 Task: Look for space in Miyazu, Japan from 7th July, 2023 to 15th July, 2023 for 6 adults in price range Rs.15000 to Rs.20000. Place can be entire place with 3 bedrooms having 3 beds and 3 bathrooms. Property type can be house, flat, guest house. Booking option can be shelf check-in. Required host language is English.
Action: Mouse moved to (485, 136)
Screenshot: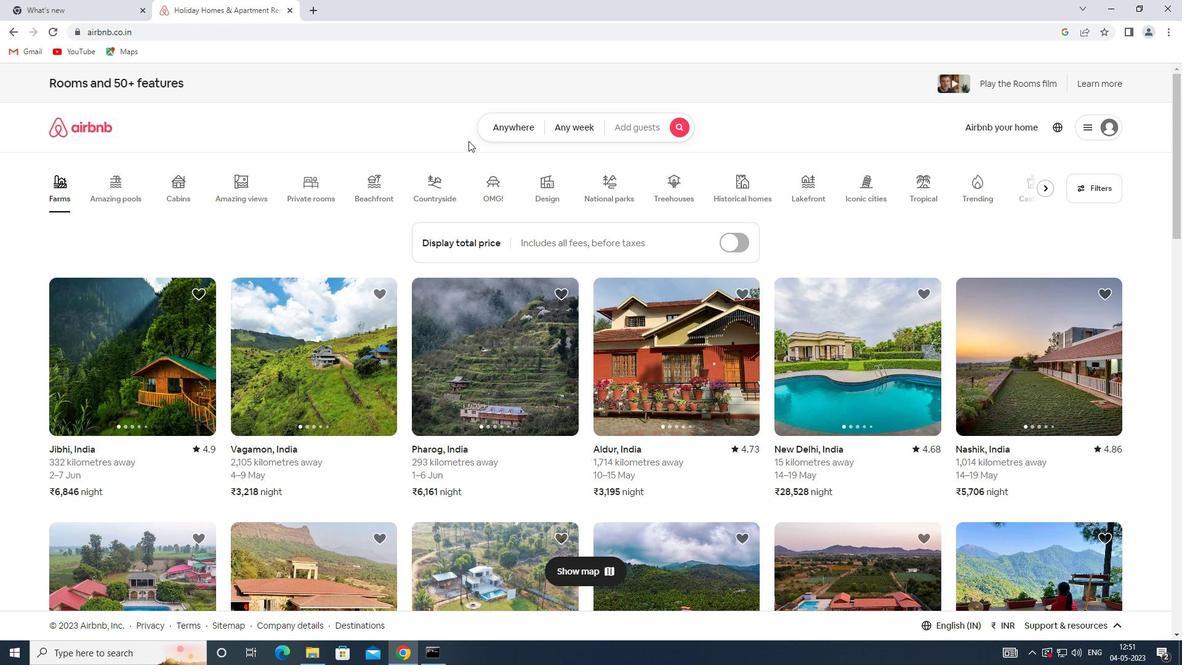 
Action: Mouse pressed left at (485, 136)
Screenshot: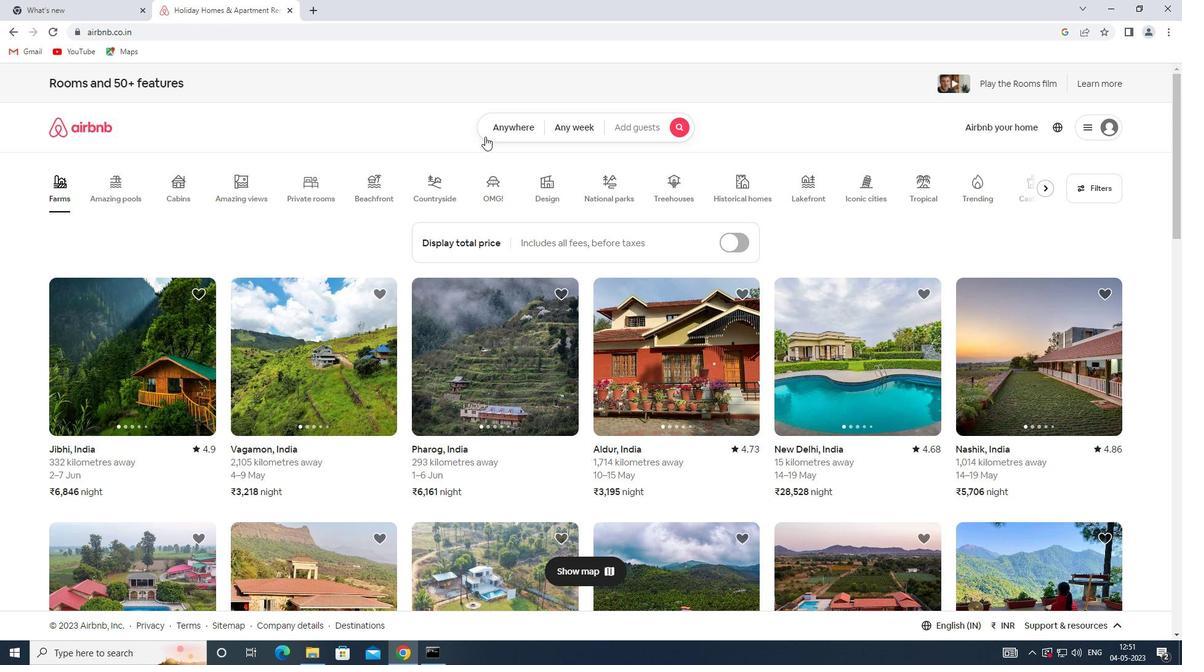 
Action: Mouse moved to (373, 175)
Screenshot: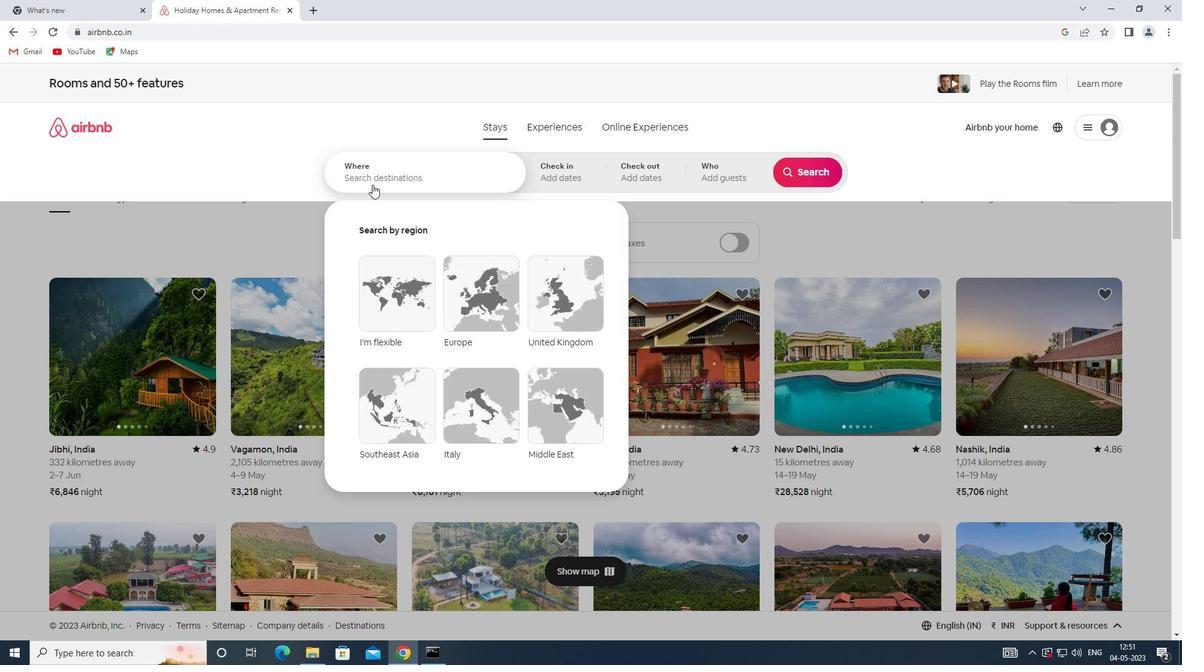 
Action: Mouse pressed left at (373, 175)
Screenshot: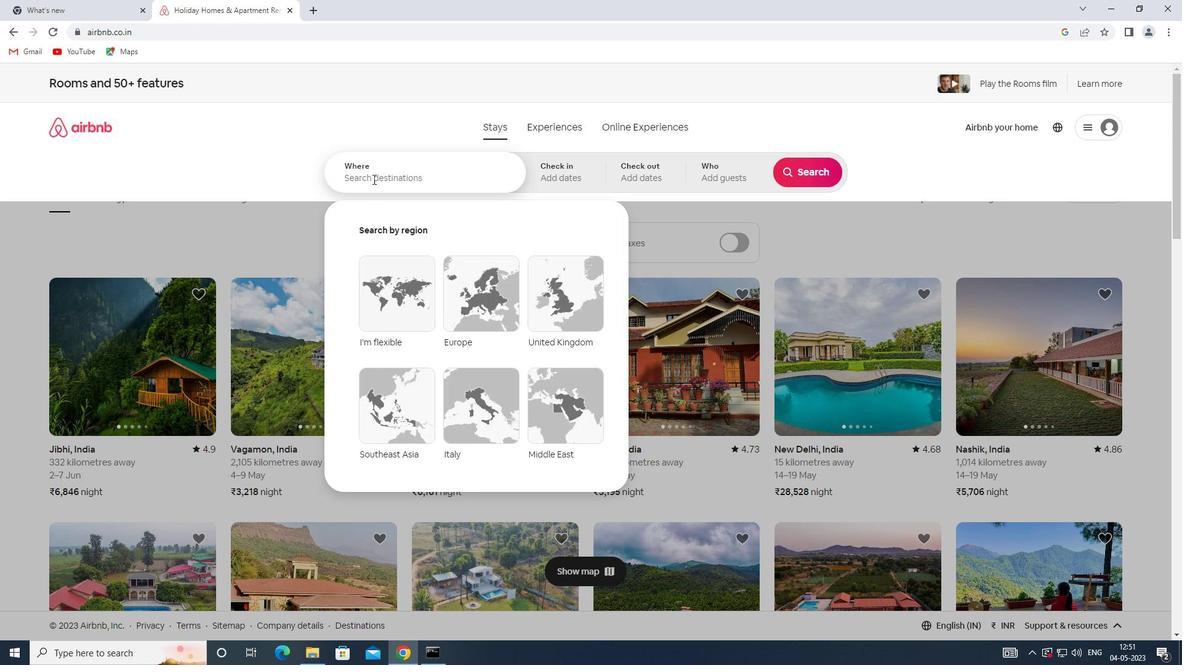 
Action: Key pressed <Key.shift>MIYAZU,<Key.shift>JAPAN
Screenshot: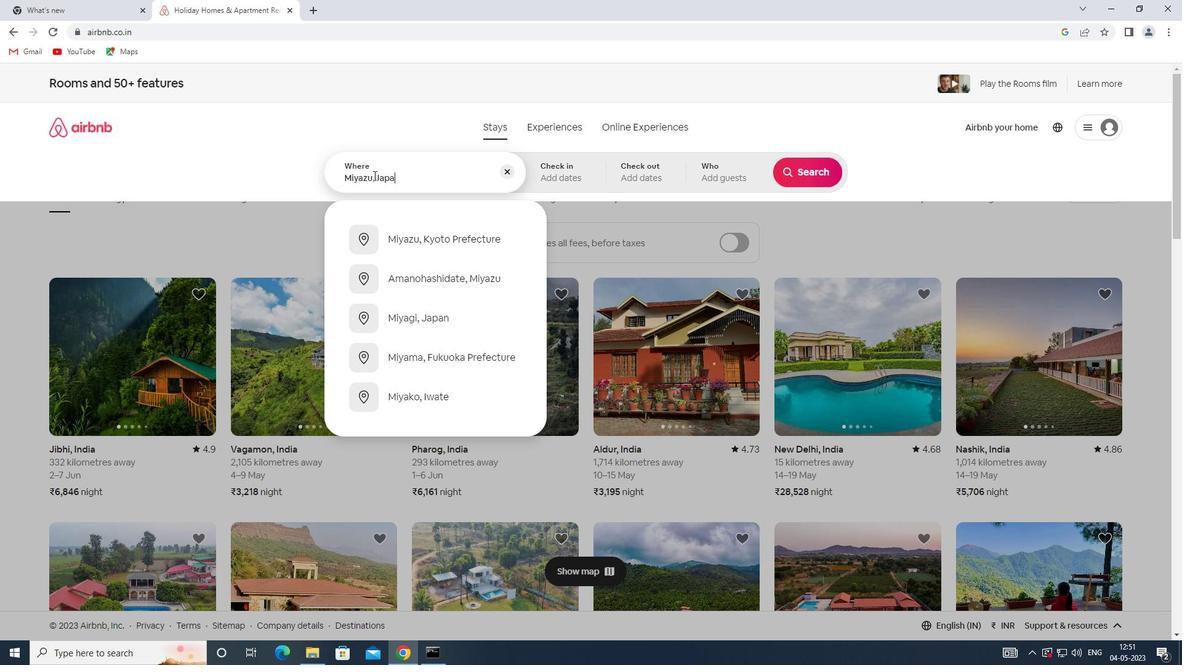
Action: Mouse moved to (566, 181)
Screenshot: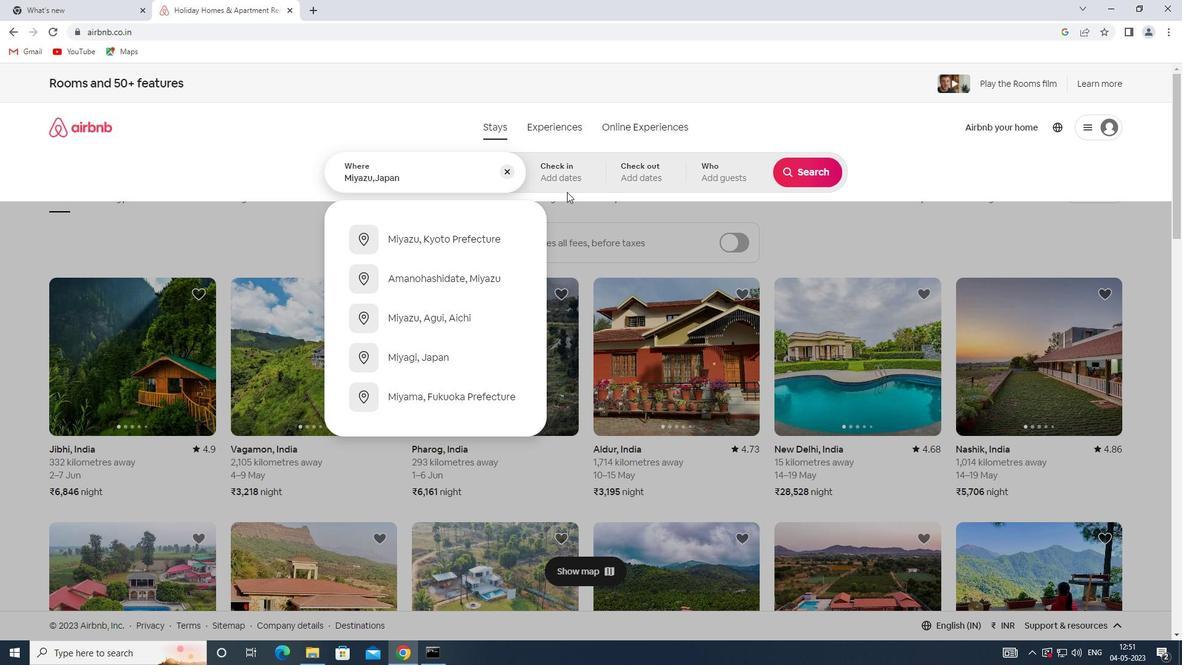 
Action: Mouse pressed left at (566, 181)
Screenshot: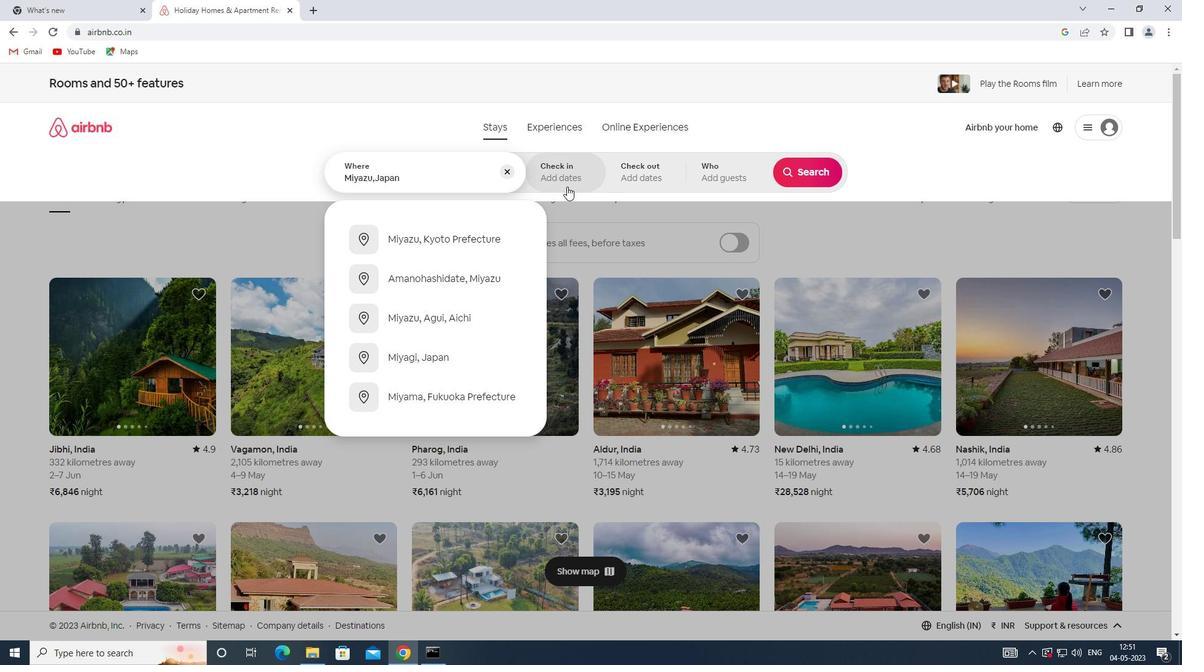 
Action: Mouse moved to (810, 275)
Screenshot: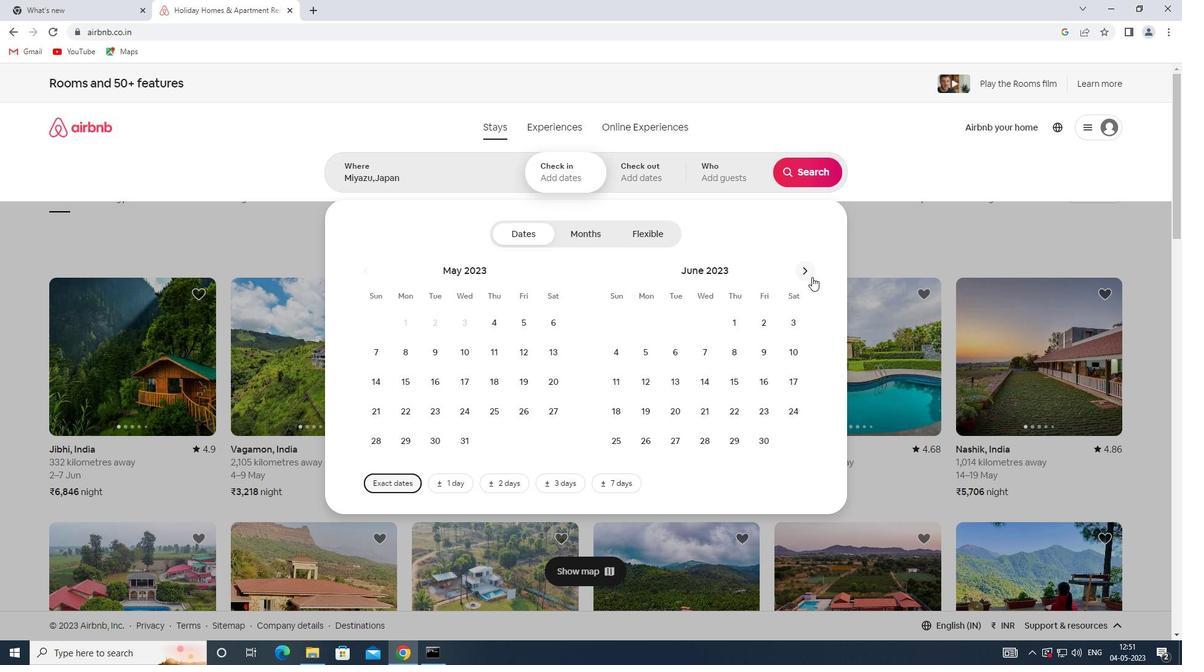 
Action: Mouse pressed left at (810, 275)
Screenshot: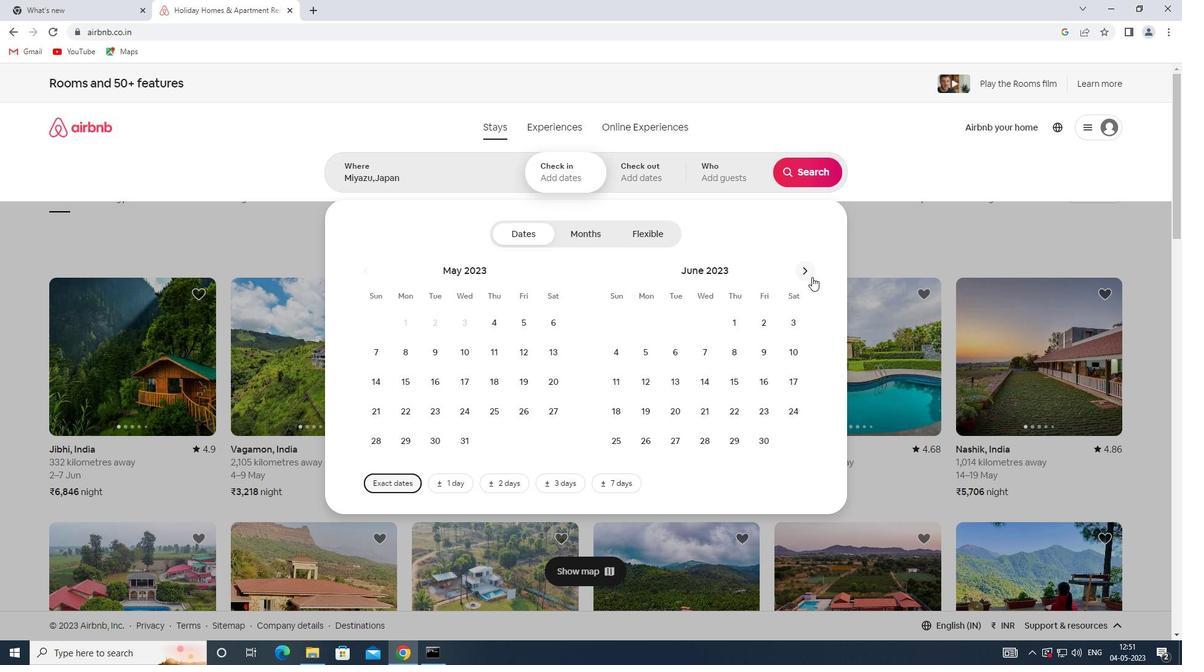 
Action: Mouse moved to (767, 350)
Screenshot: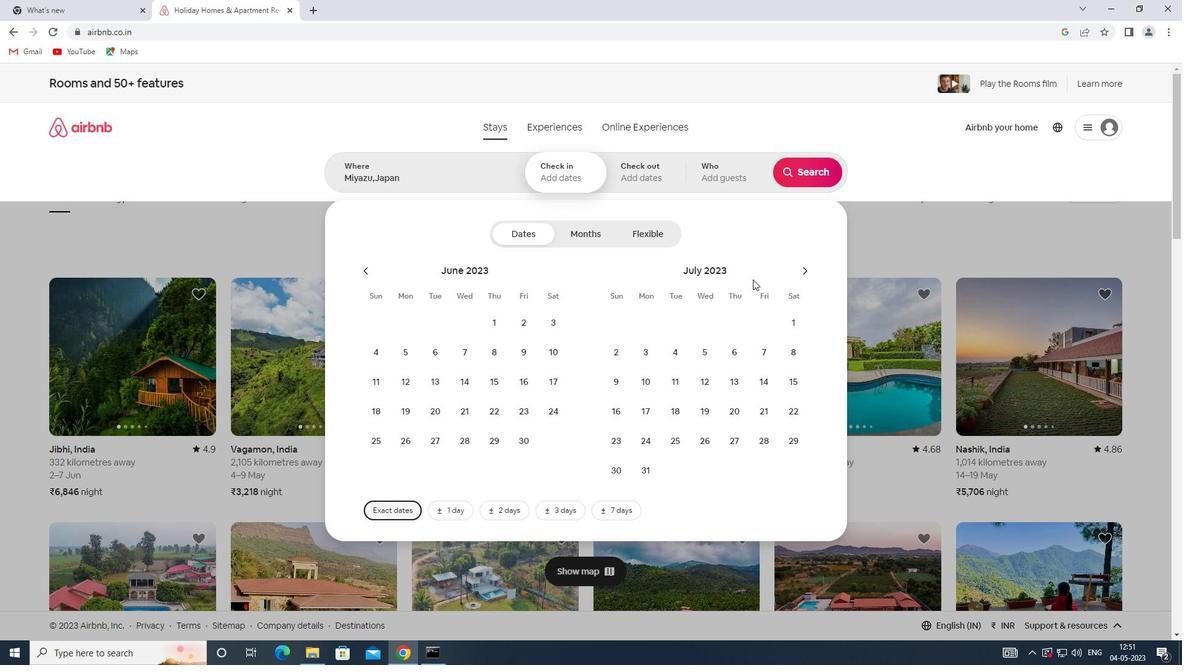 
Action: Mouse pressed left at (767, 350)
Screenshot: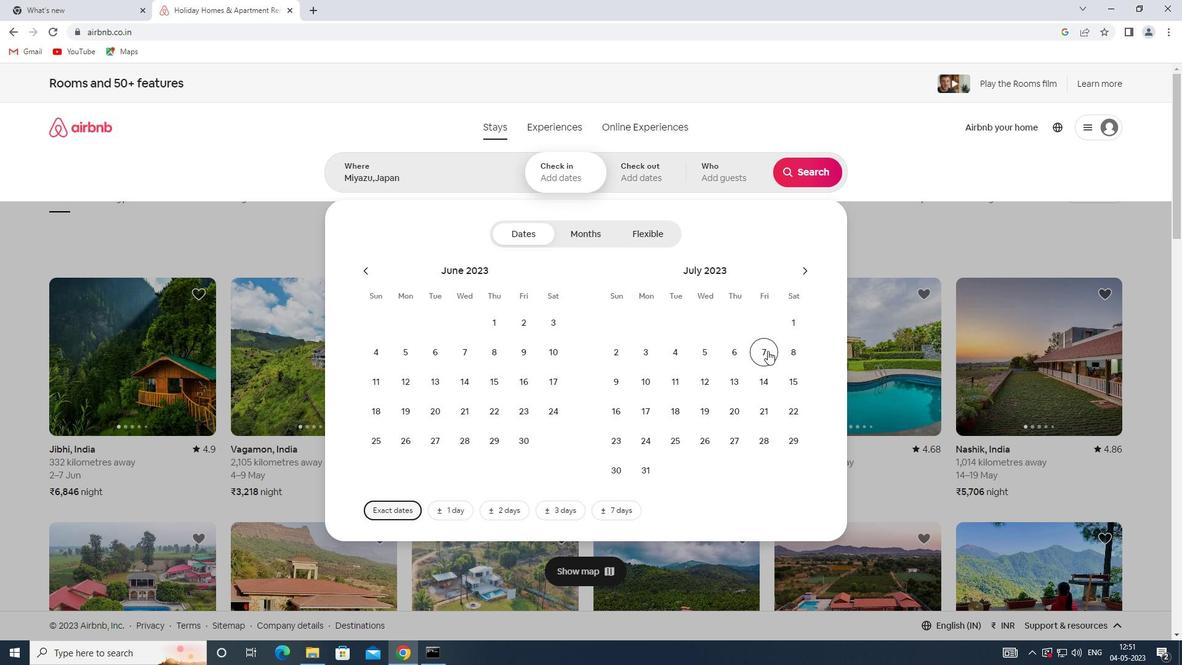 
Action: Mouse moved to (798, 378)
Screenshot: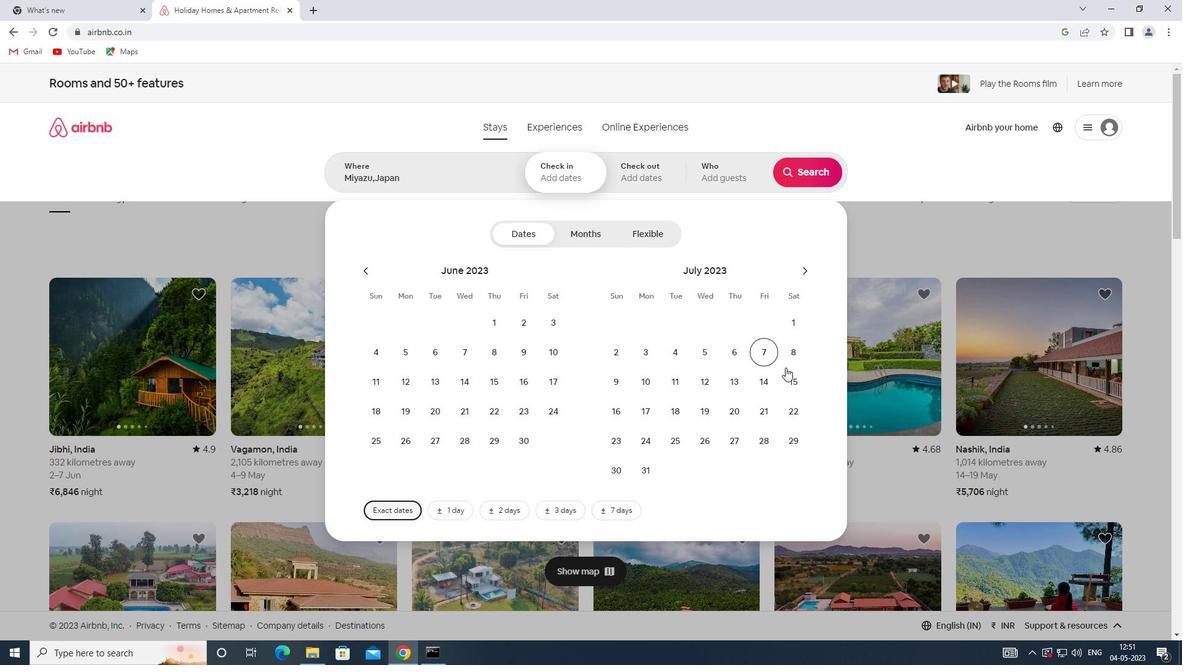
Action: Mouse pressed left at (798, 378)
Screenshot: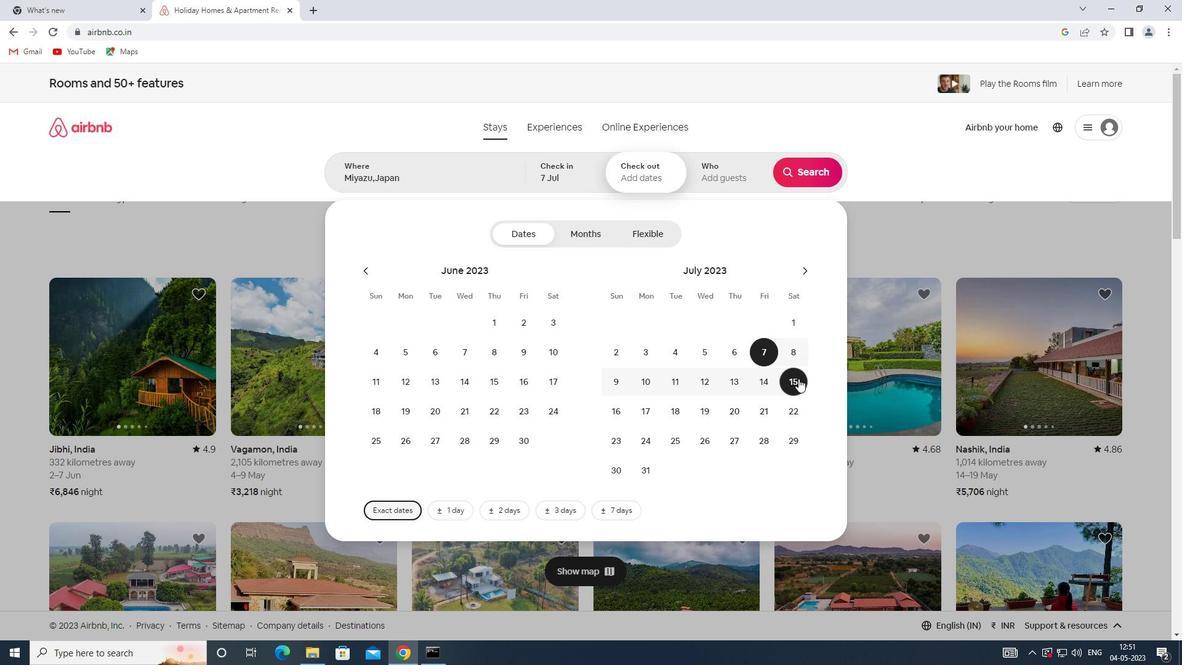 
Action: Mouse moved to (724, 163)
Screenshot: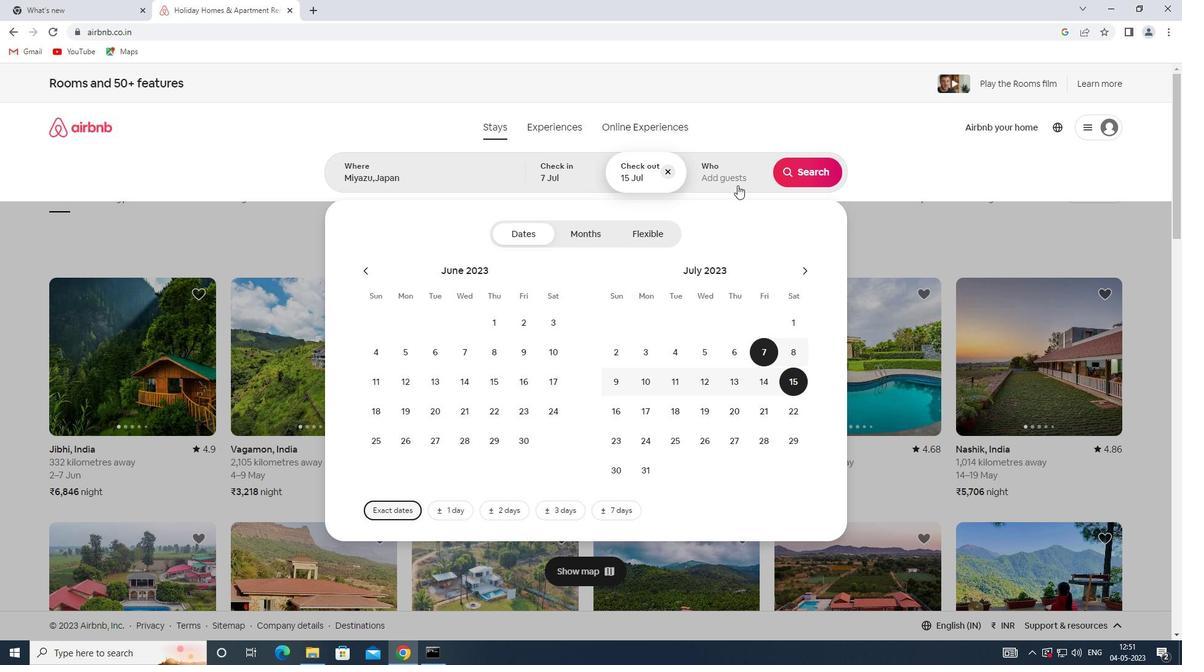
Action: Mouse pressed left at (724, 163)
Screenshot: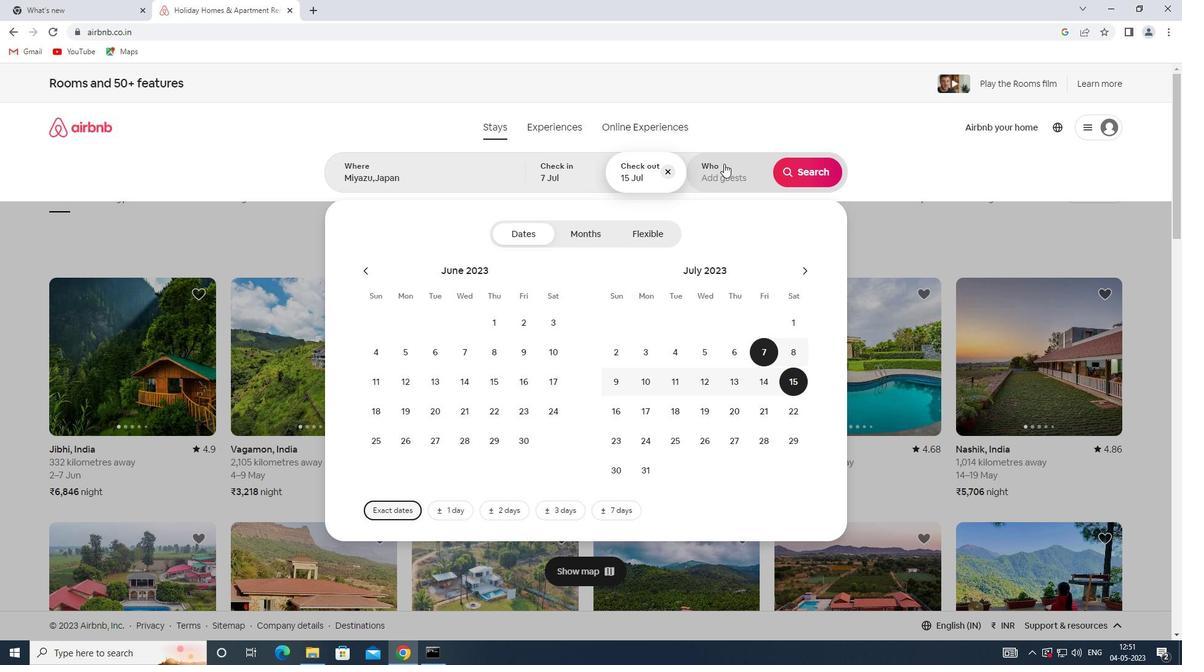 
Action: Mouse moved to (816, 245)
Screenshot: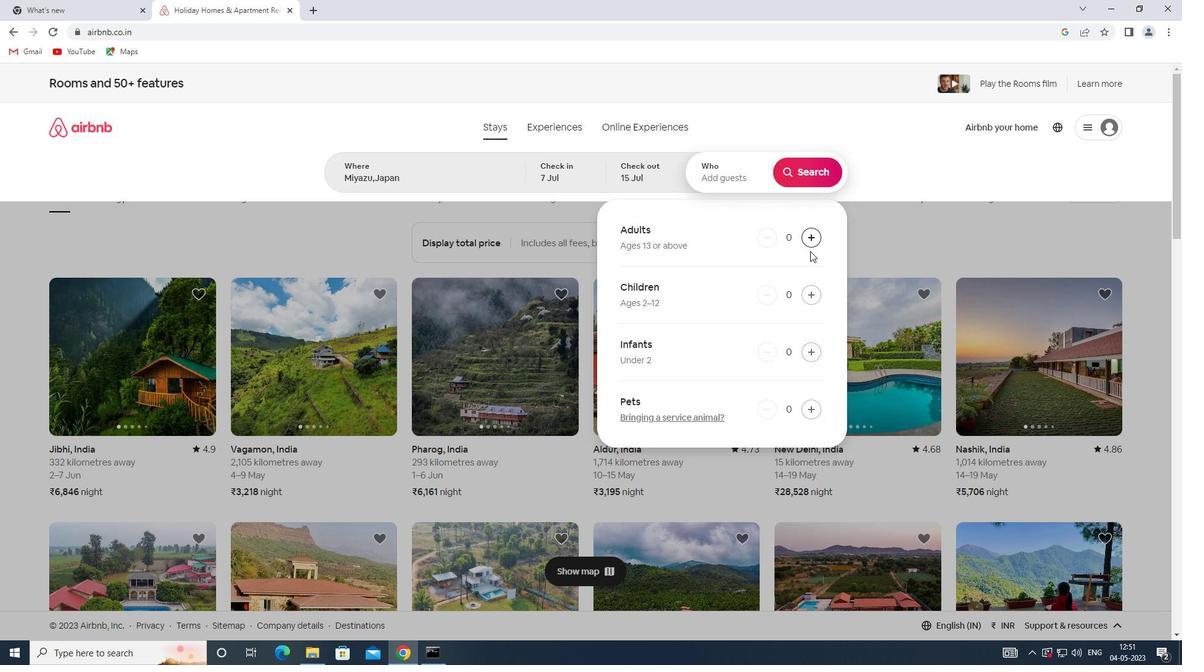 
Action: Mouse pressed left at (816, 245)
Screenshot: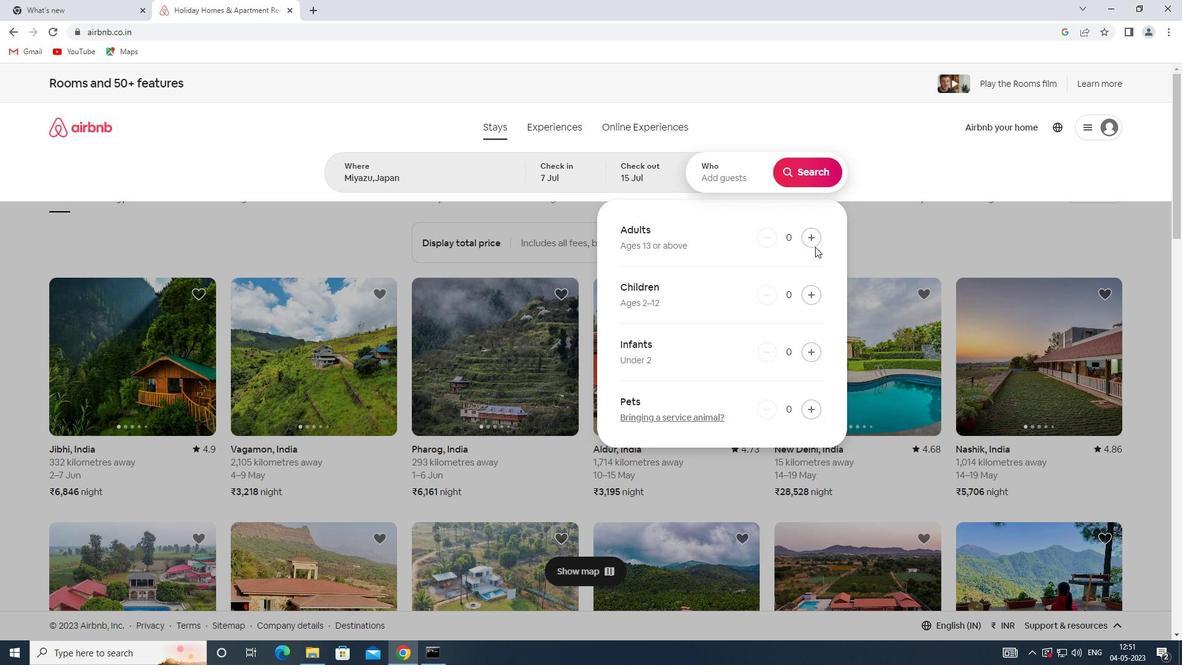 
Action: Mouse pressed left at (816, 245)
Screenshot: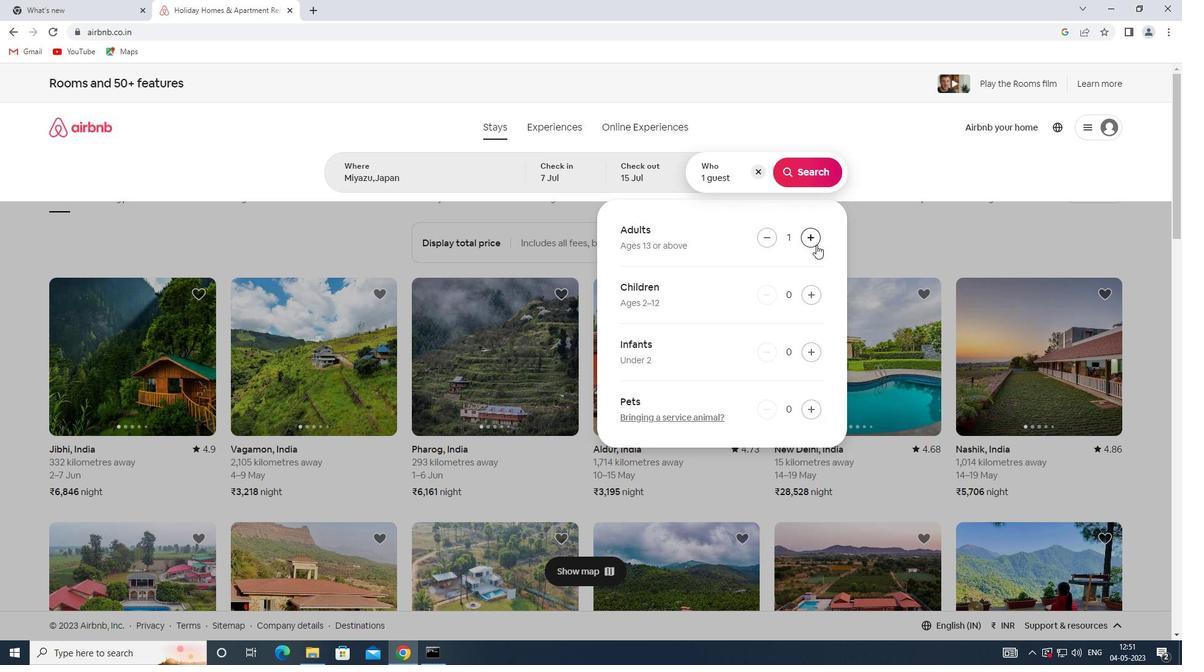 
Action: Mouse pressed left at (816, 245)
Screenshot: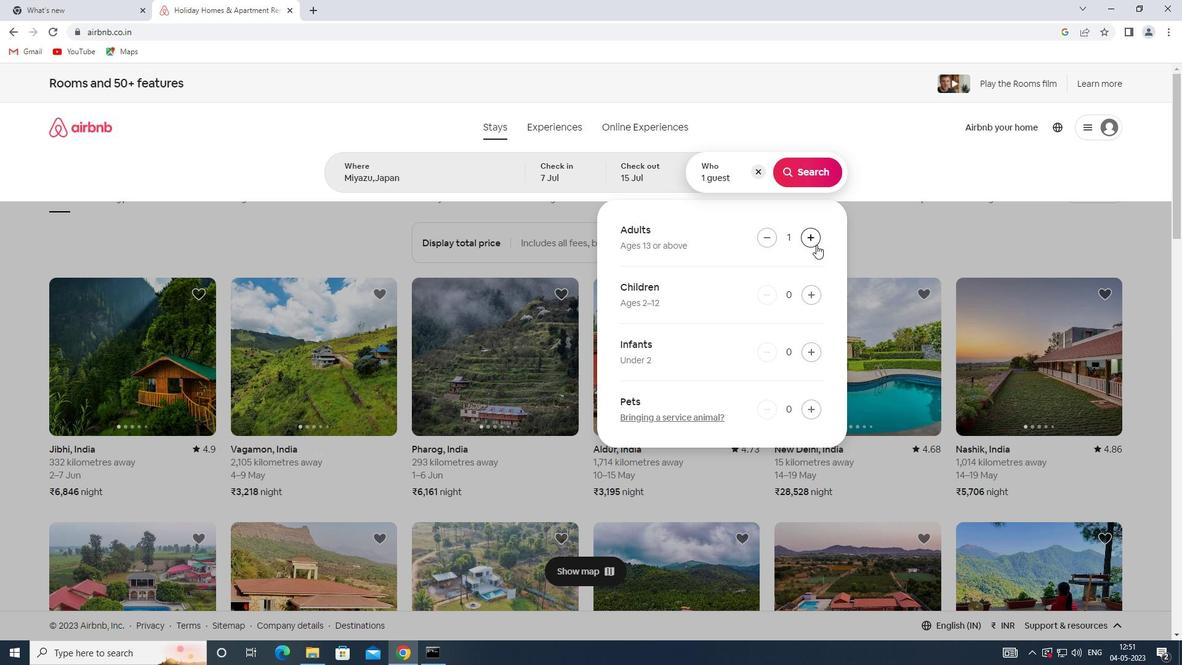
Action: Mouse pressed left at (816, 245)
Screenshot: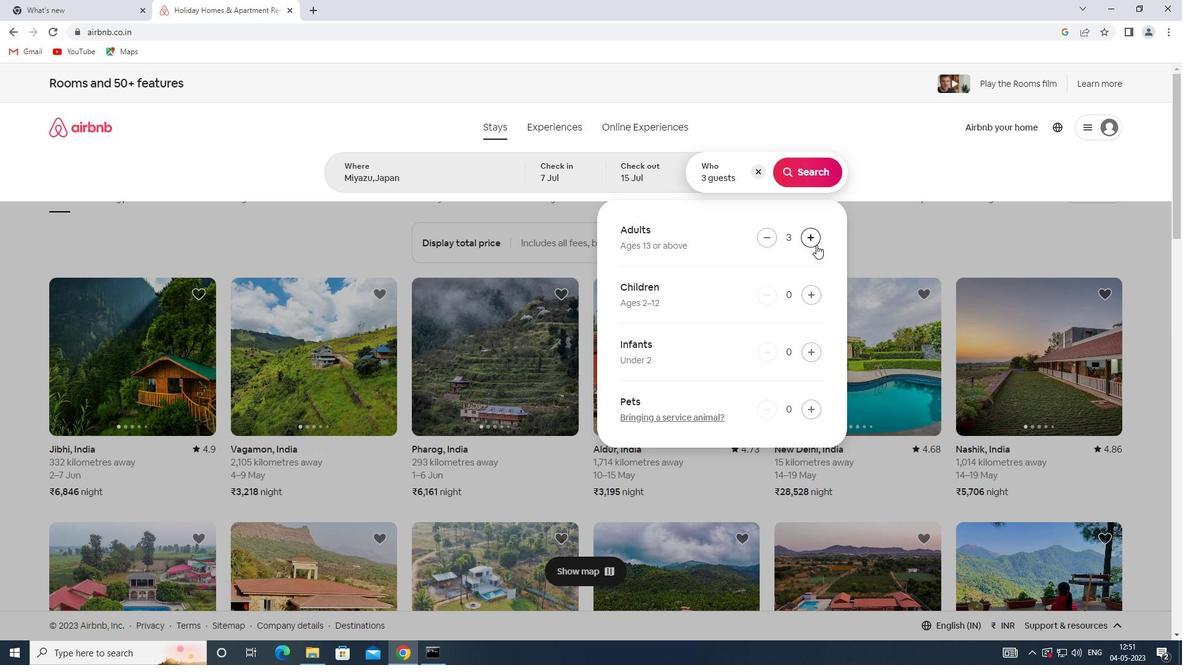 
Action: Mouse pressed left at (816, 245)
Screenshot: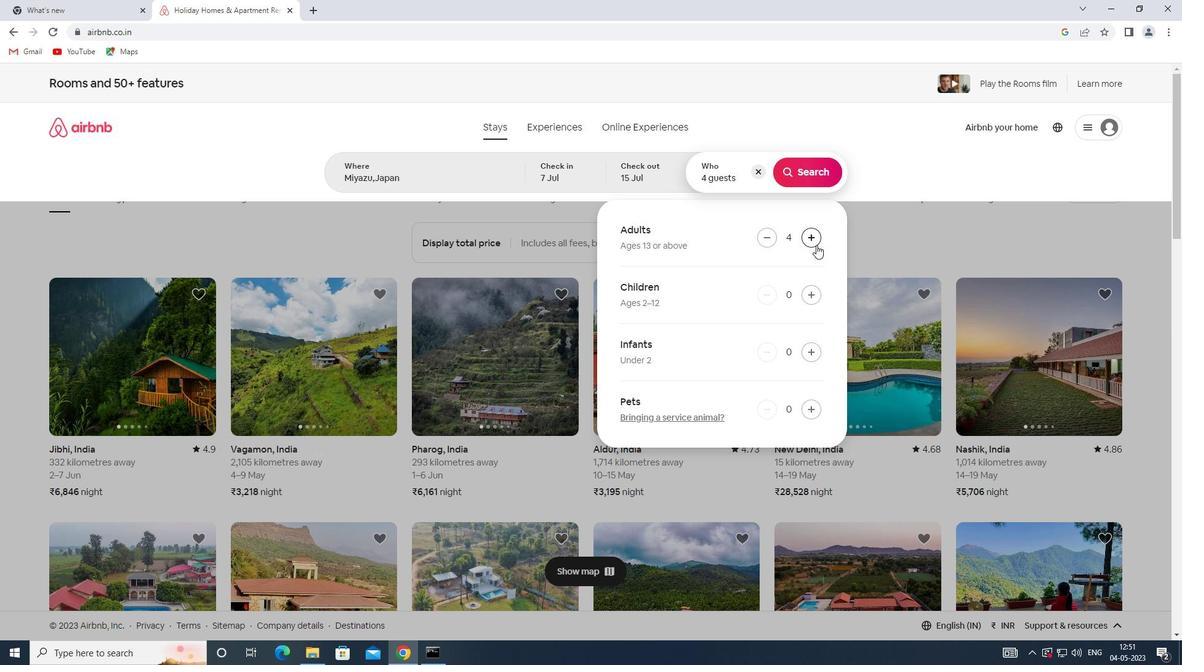 
Action: Mouse pressed left at (816, 245)
Screenshot: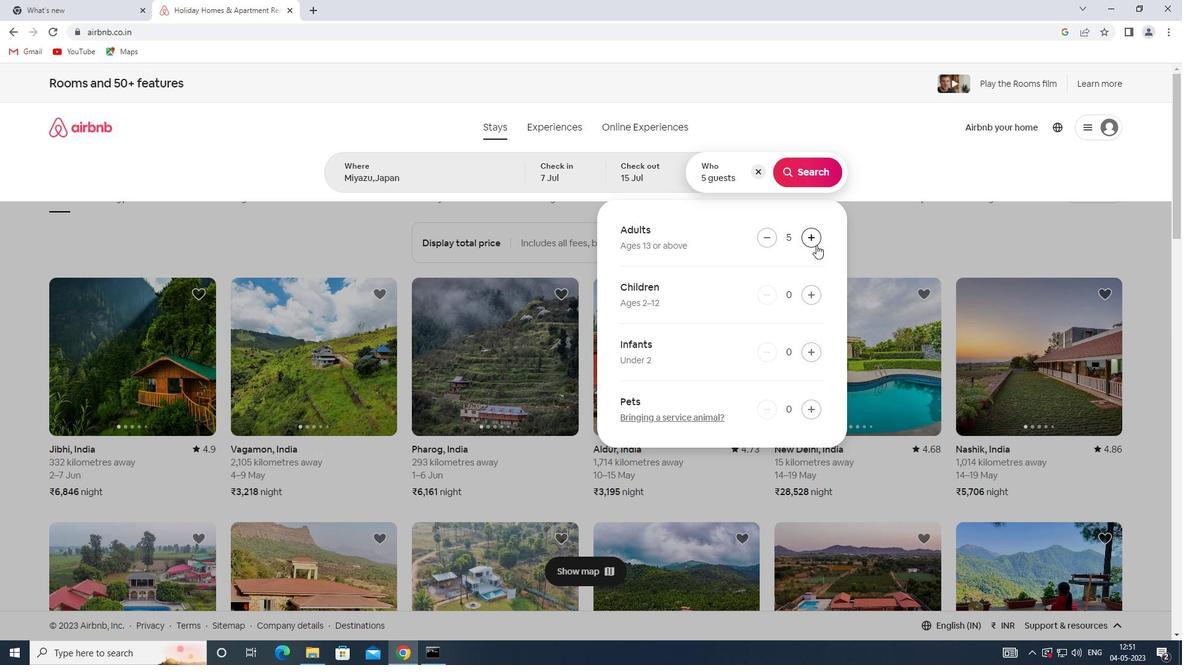 
Action: Mouse moved to (816, 172)
Screenshot: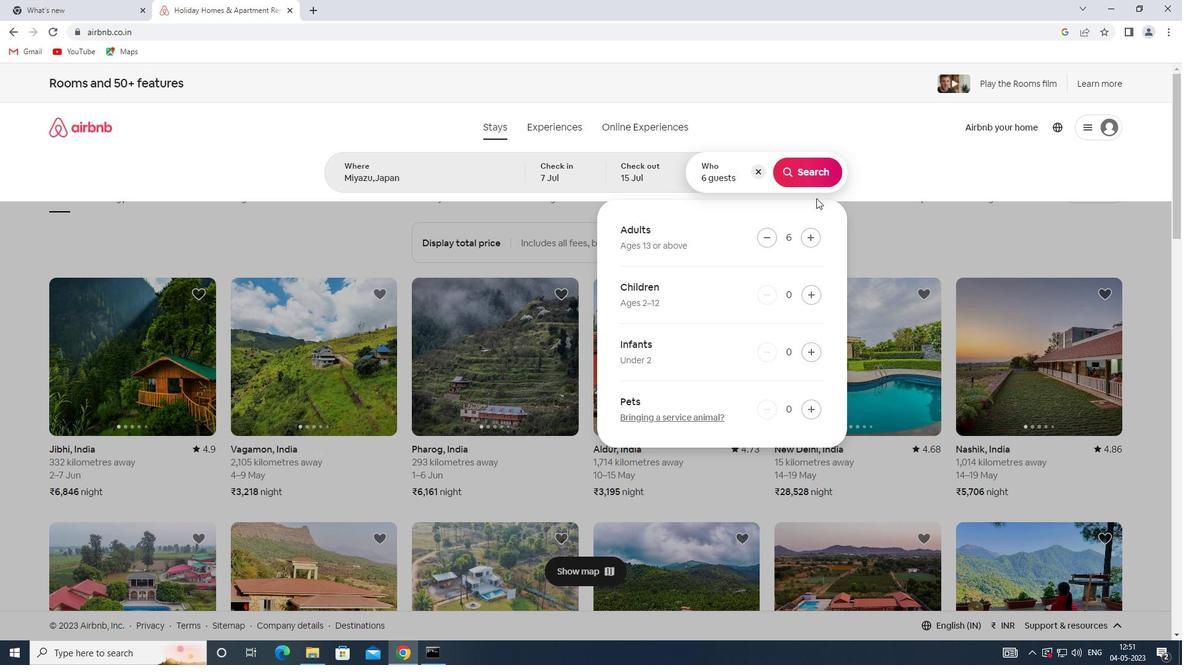 
Action: Mouse pressed left at (816, 172)
Screenshot: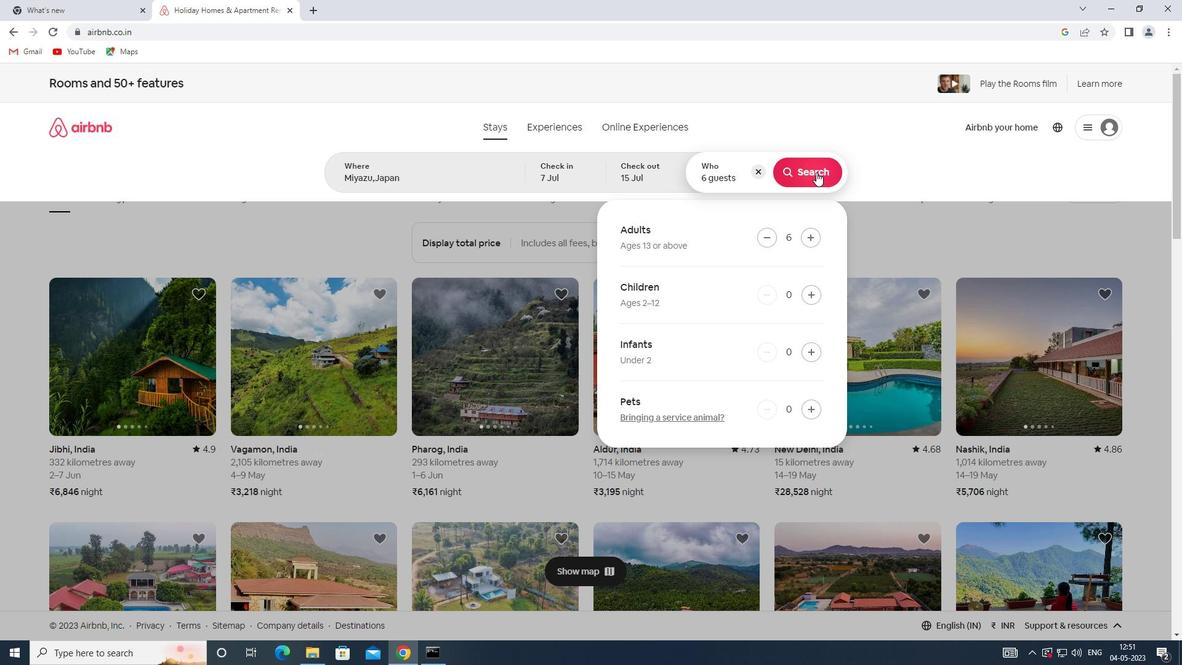 
Action: Mouse moved to (1128, 145)
Screenshot: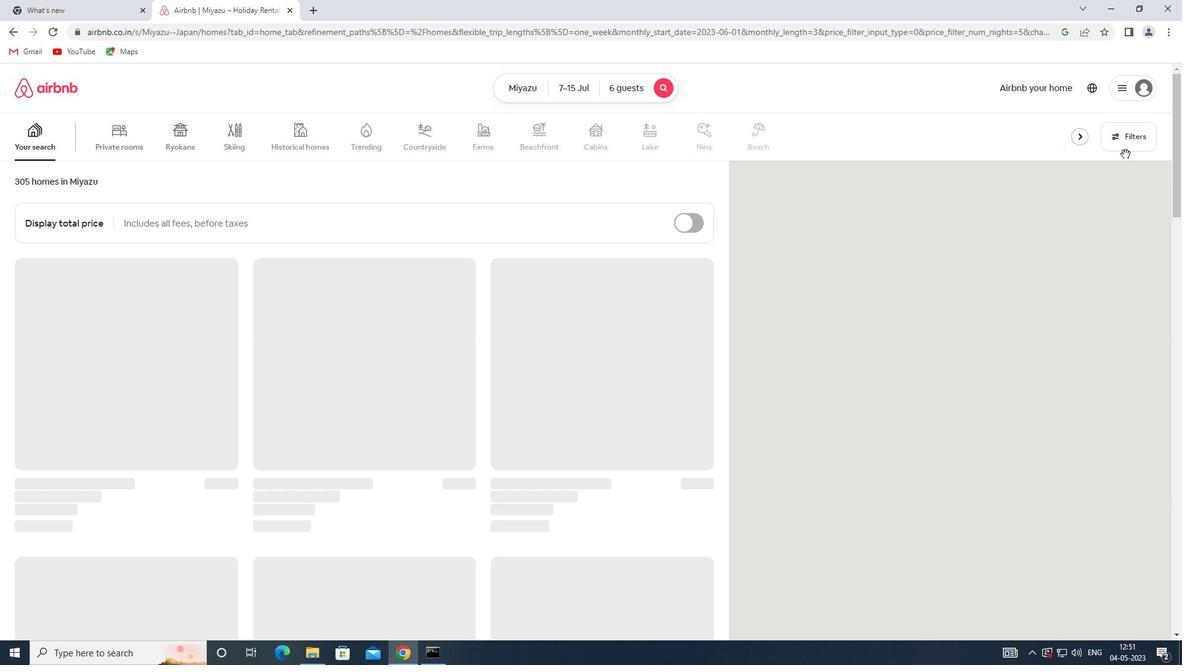 
Action: Mouse pressed left at (1128, 145)
Screenshot: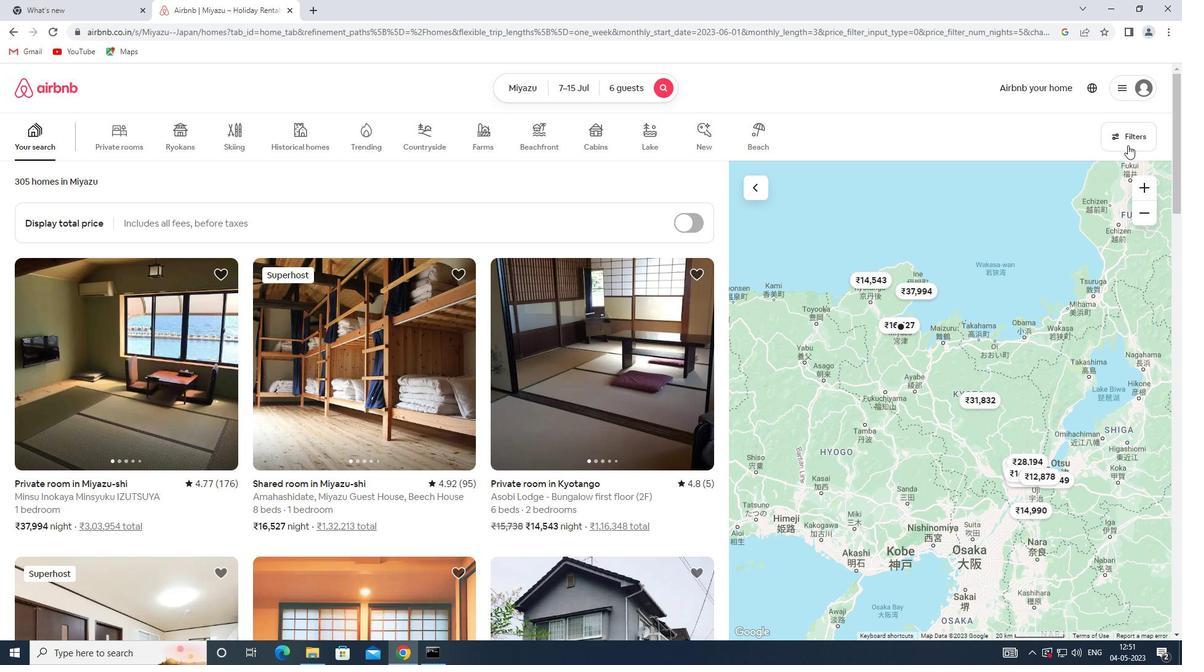 
Action: Mouse moved to (440, 292)
Screenshot: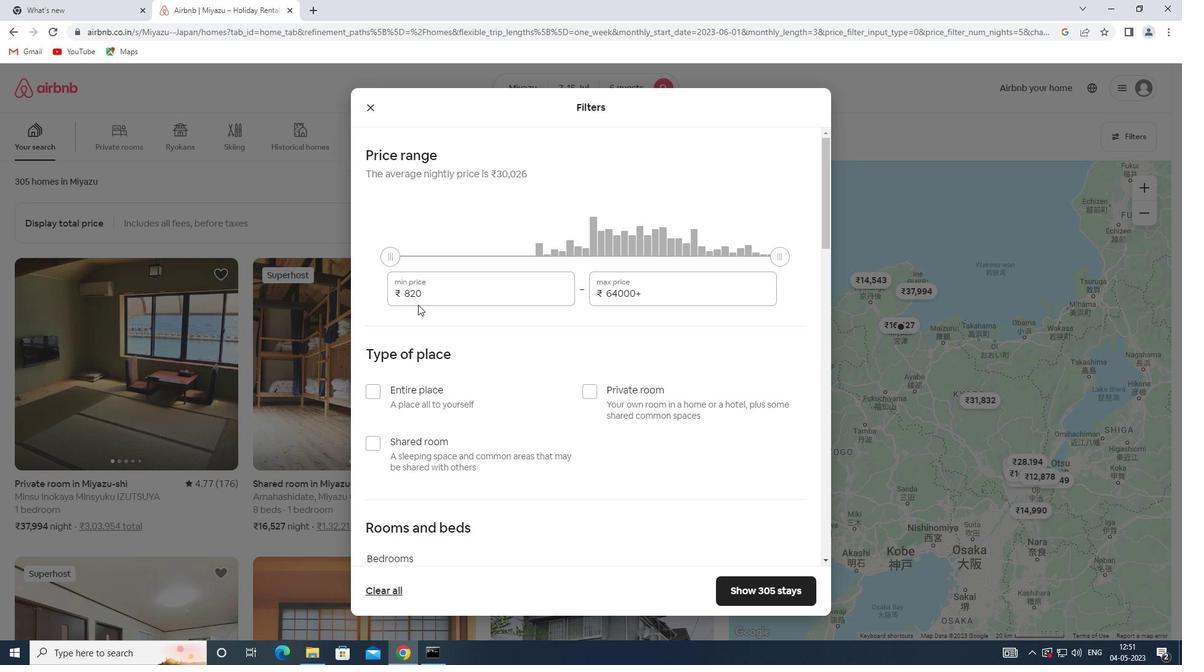 
Action: Mouse pressed left at (440, 292)
Screenshot: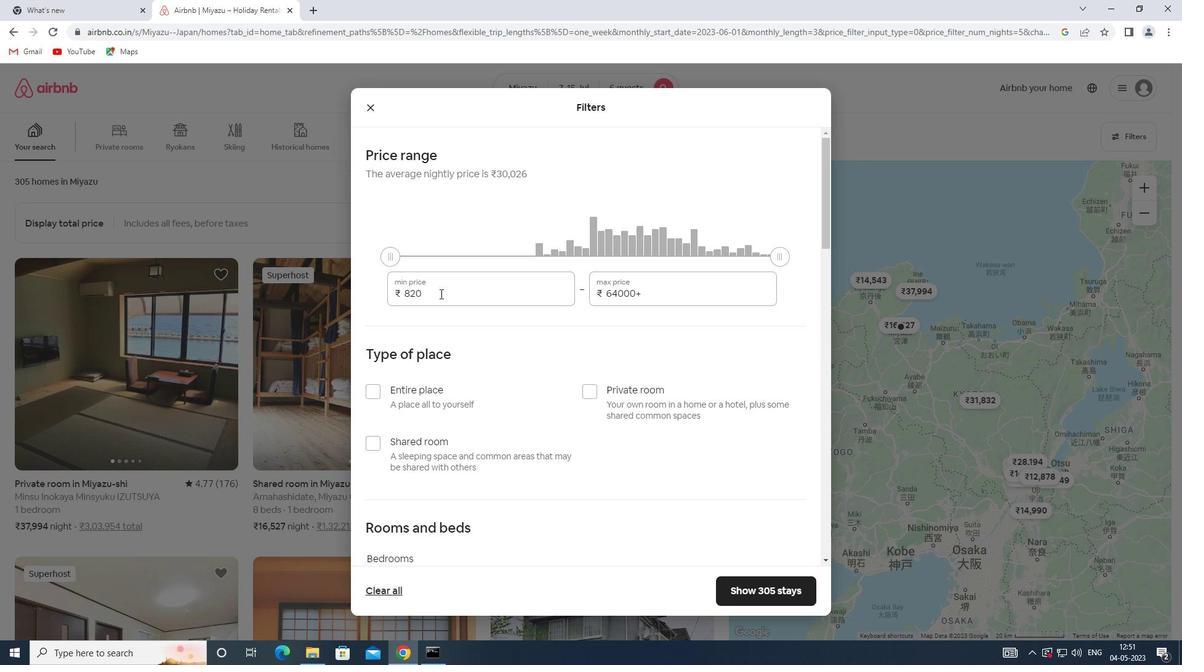 
Action: Mouse moved to (388, 290)
Screenshot: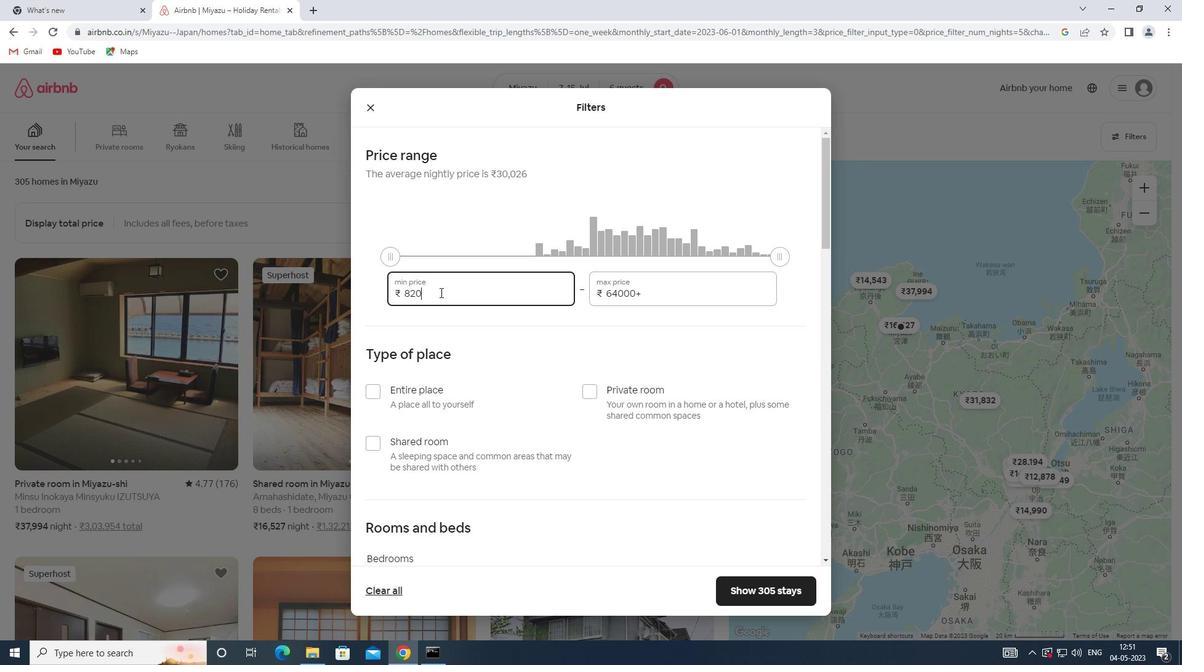 
Action: Key pressed 15000
Screenshot: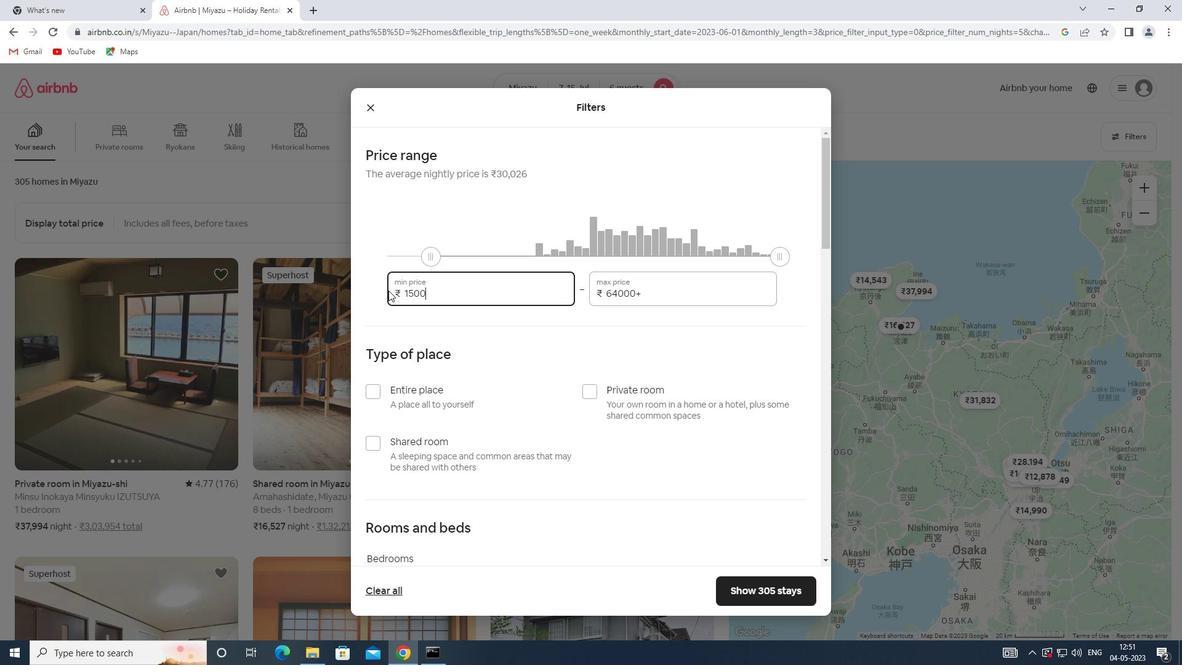 
Action: Mouse moved to (663, 290)
Screenshot: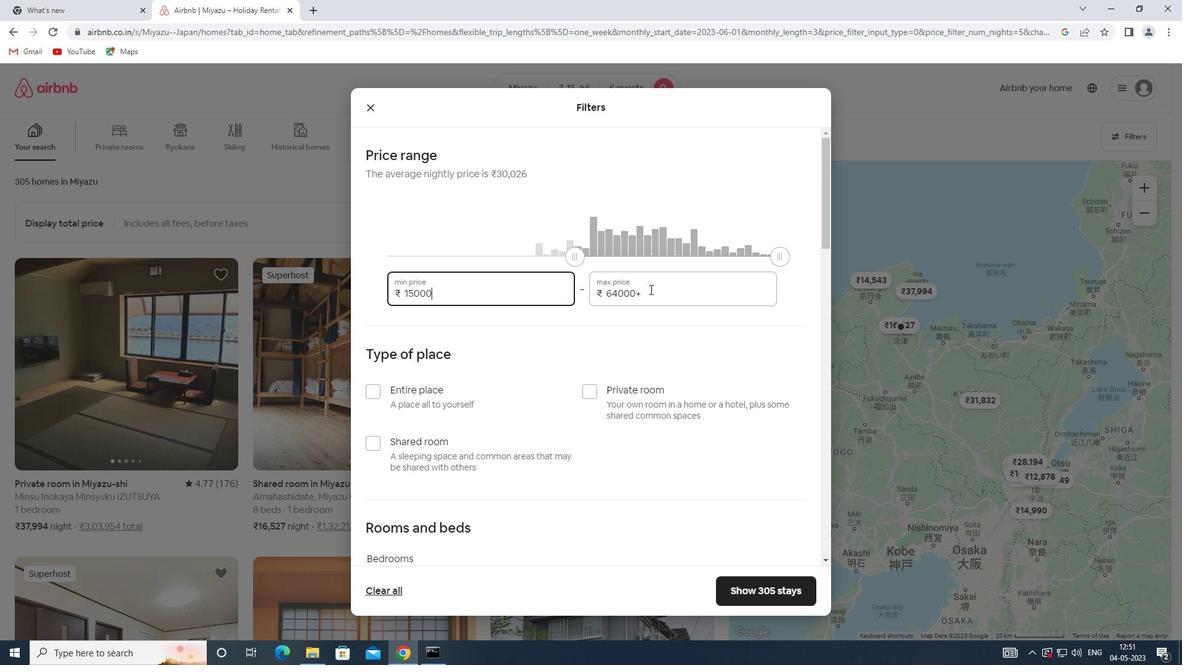 
Action: Mouse pressed left at (663, 290)
Screenshot: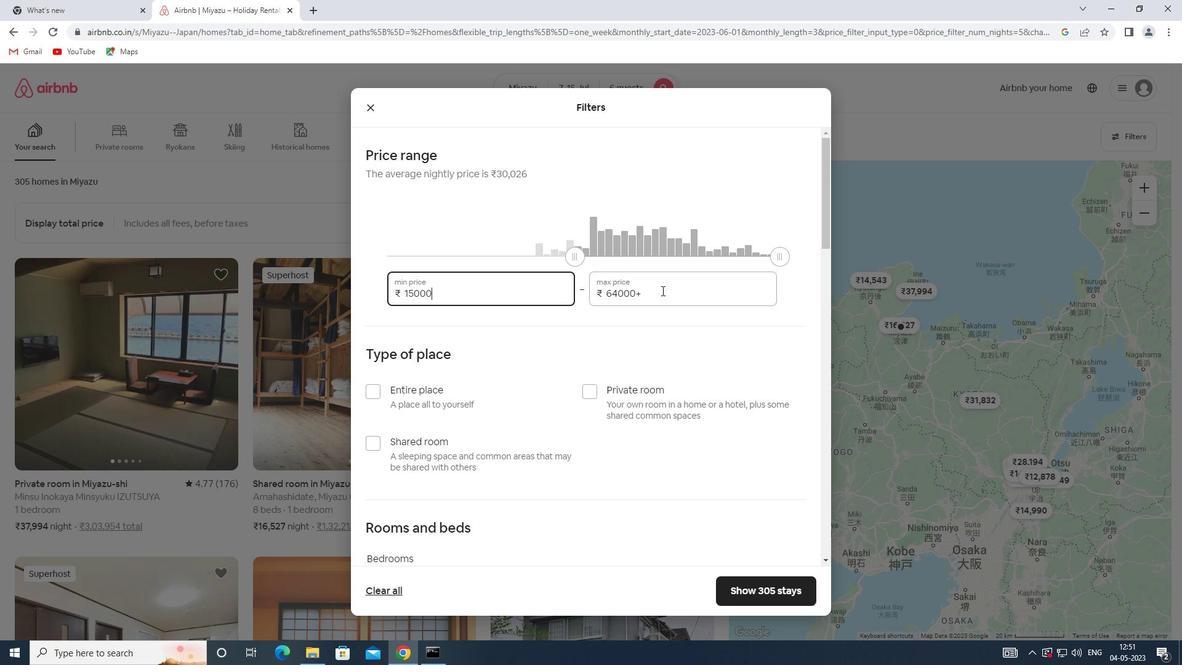 
Action: Mouse moved to (556, 294)
Screenshot: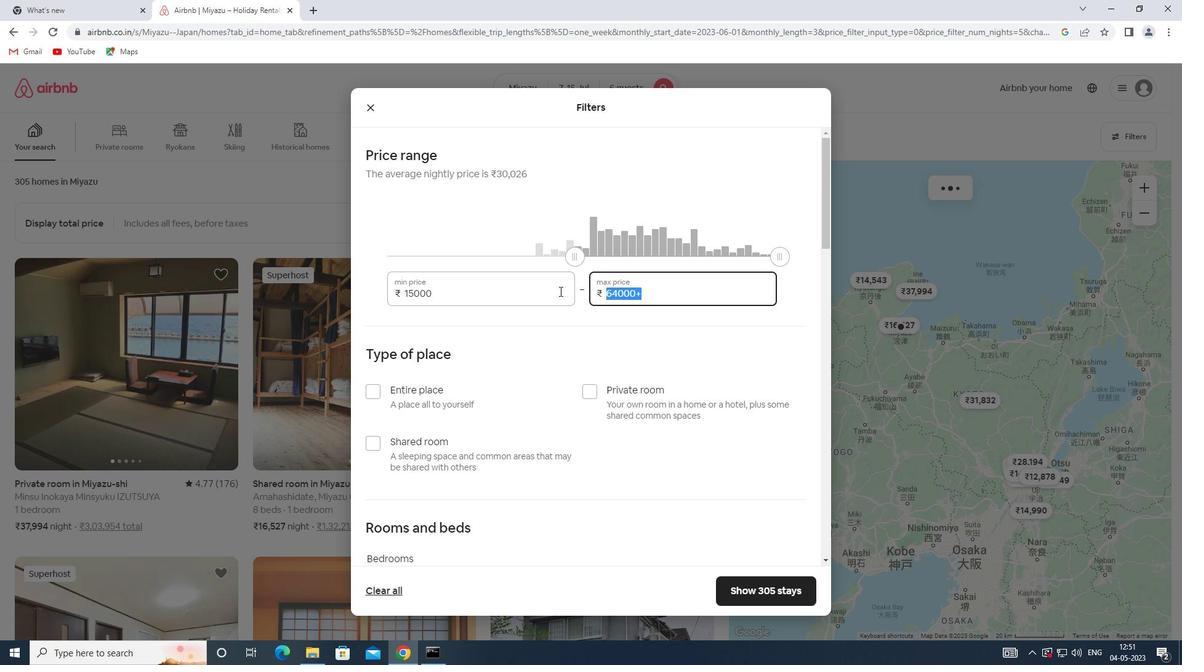
Action: Key pressed 20000
Screenshot: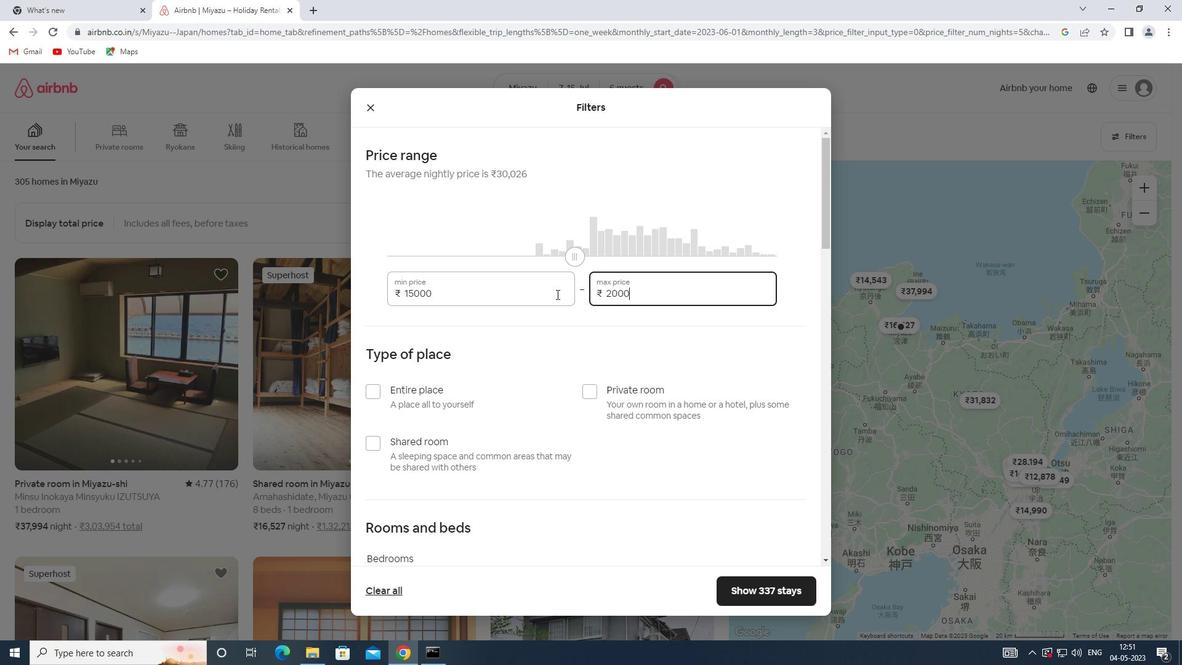 
Action: Mouse moved to (552, 261)
Screenshot: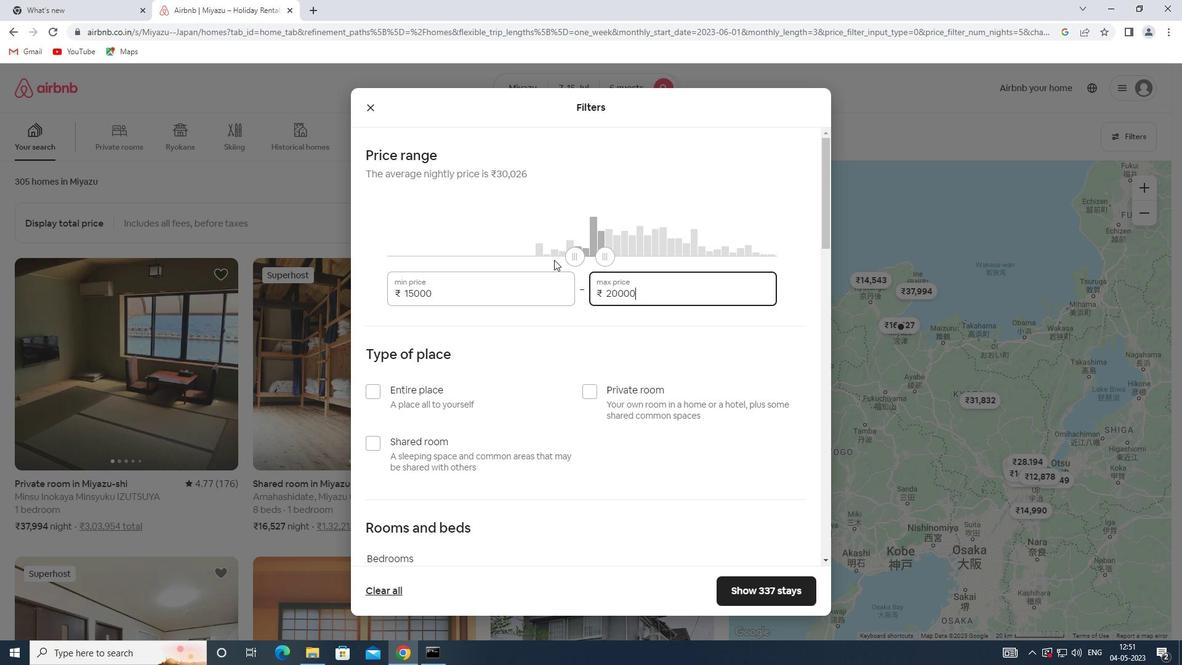 
Action: Mouse scrolled (552, 260) with delta (0, 0)
Screenshot: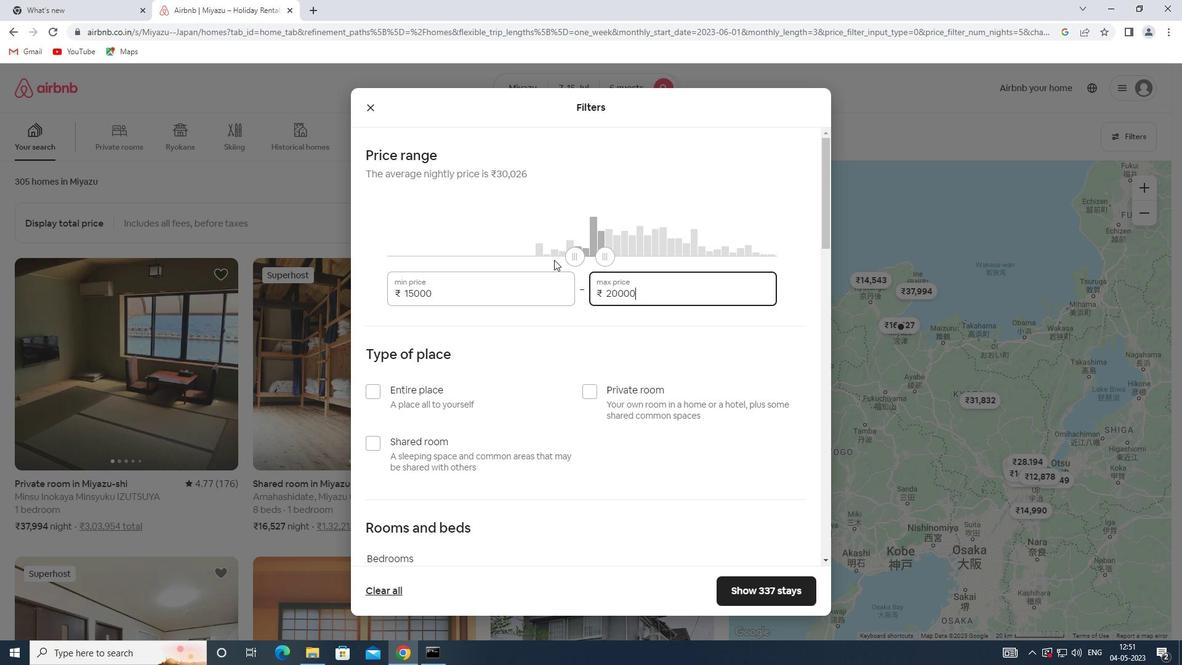 
Action: Mouse scrolled (552, 260) with delta (0, 0)
Screenshot: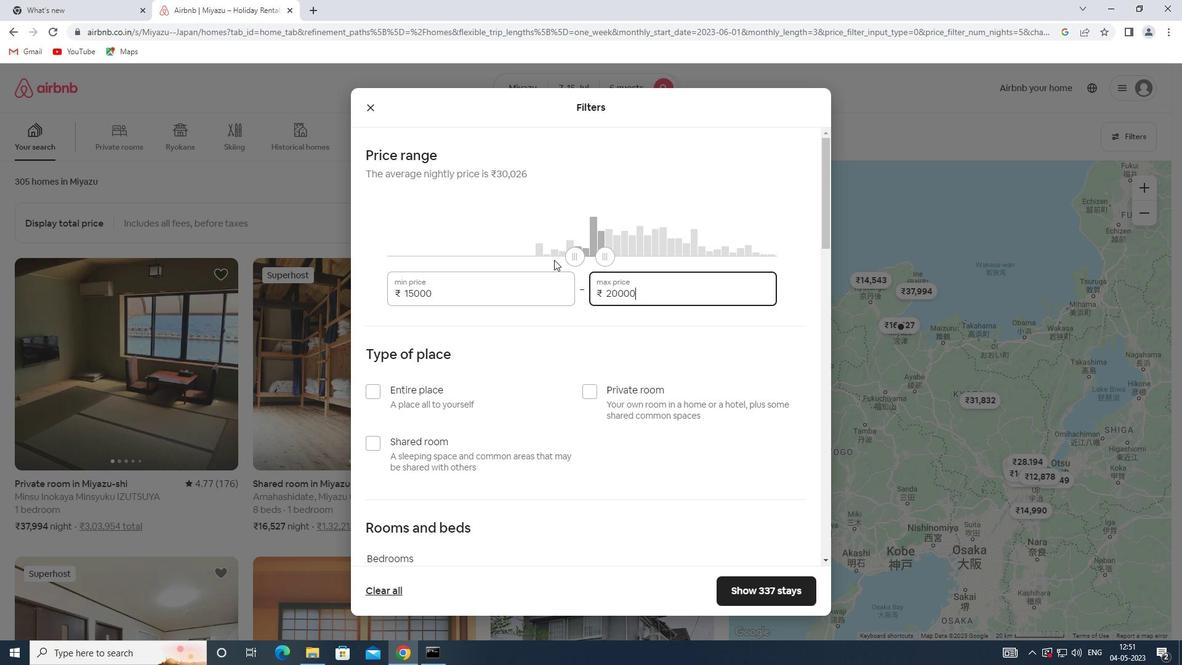 
Action: Mouse scrolled (552, 260) with delta (0, 0)
Screenshot: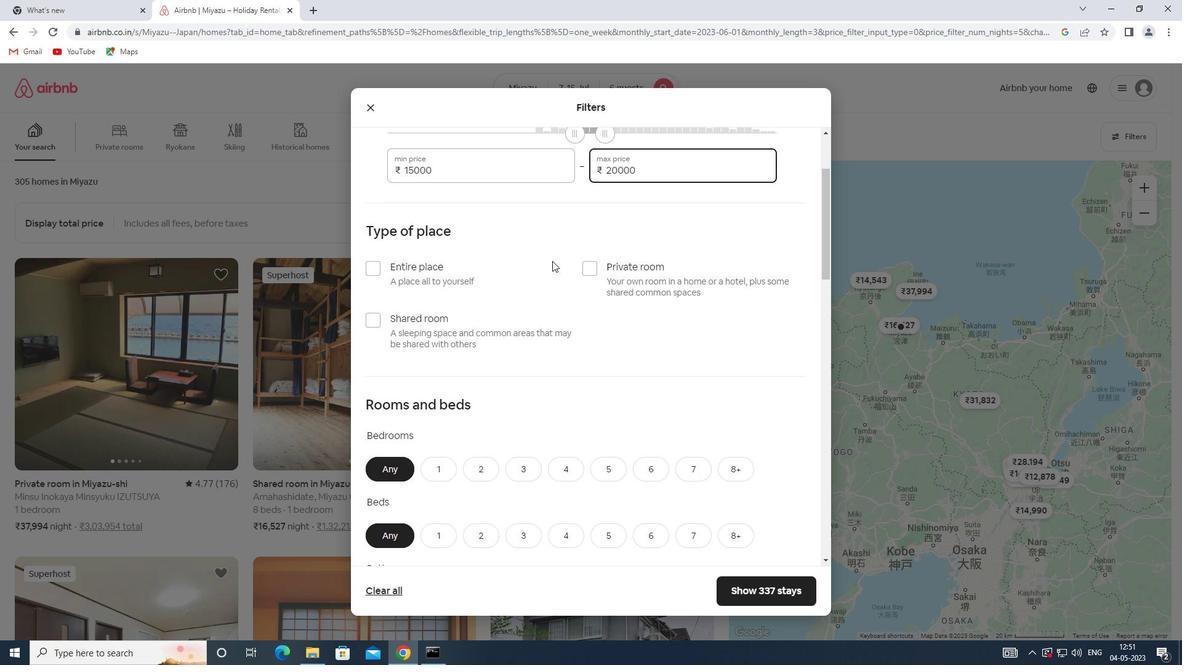 
Action: Mouse moved to (426, 211)
Screenshot: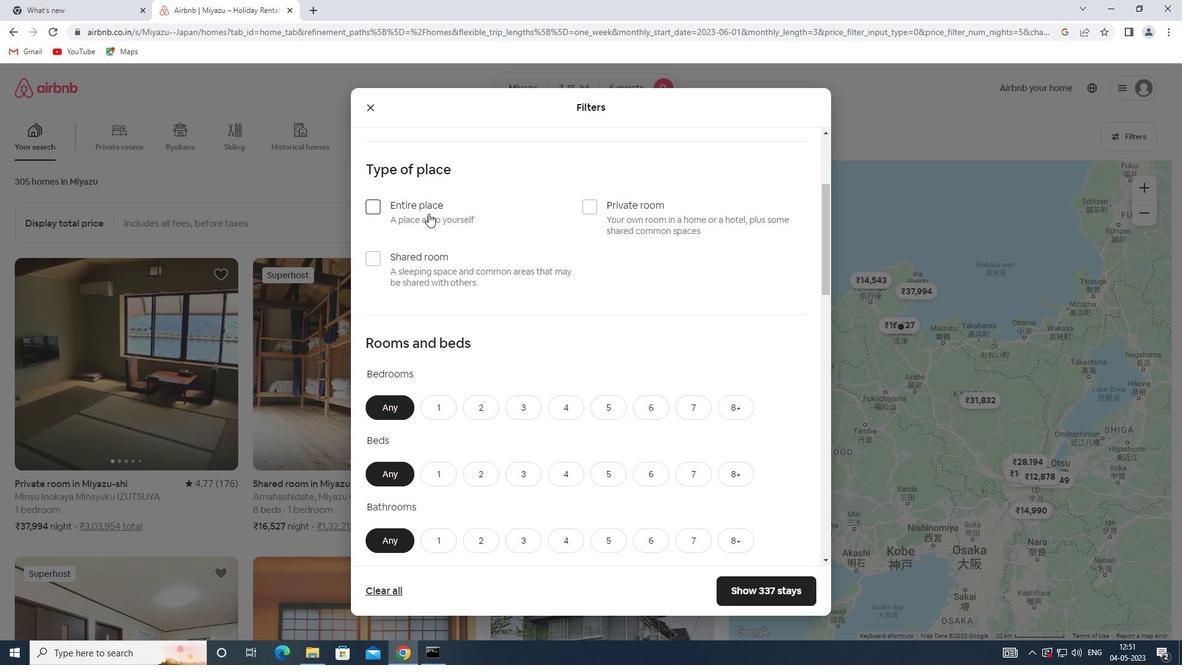
Action: Mouse pressed left at (426, 211)
Screenshot: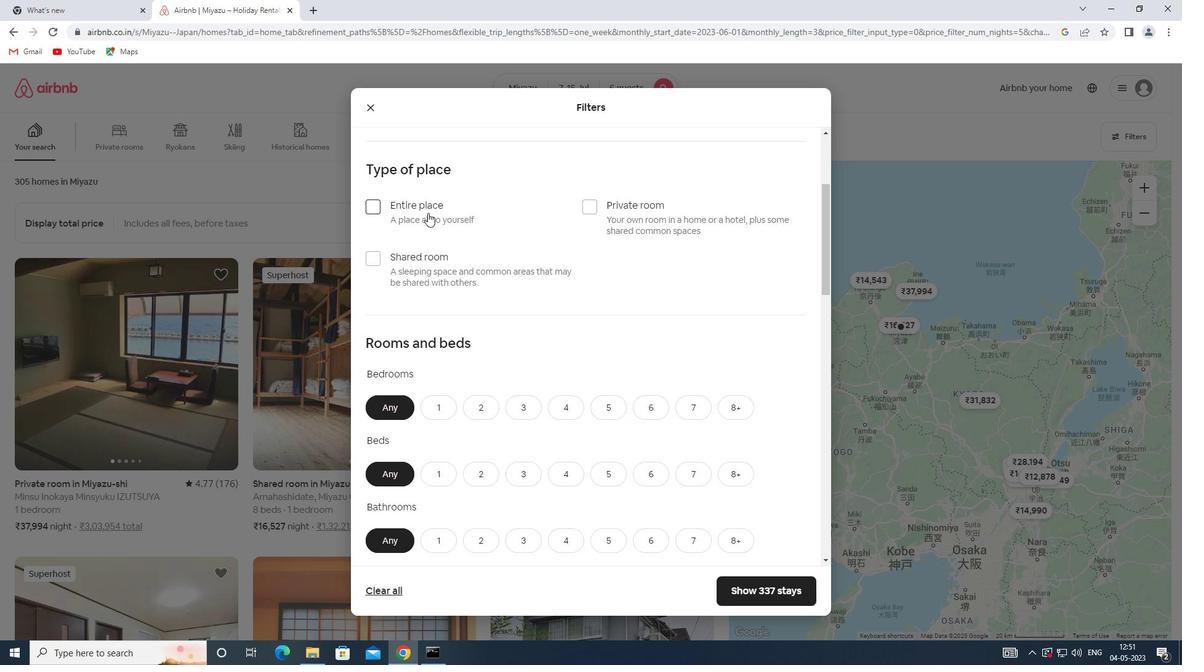 
Action: Mouse moved to (425, 211)
Screenshot: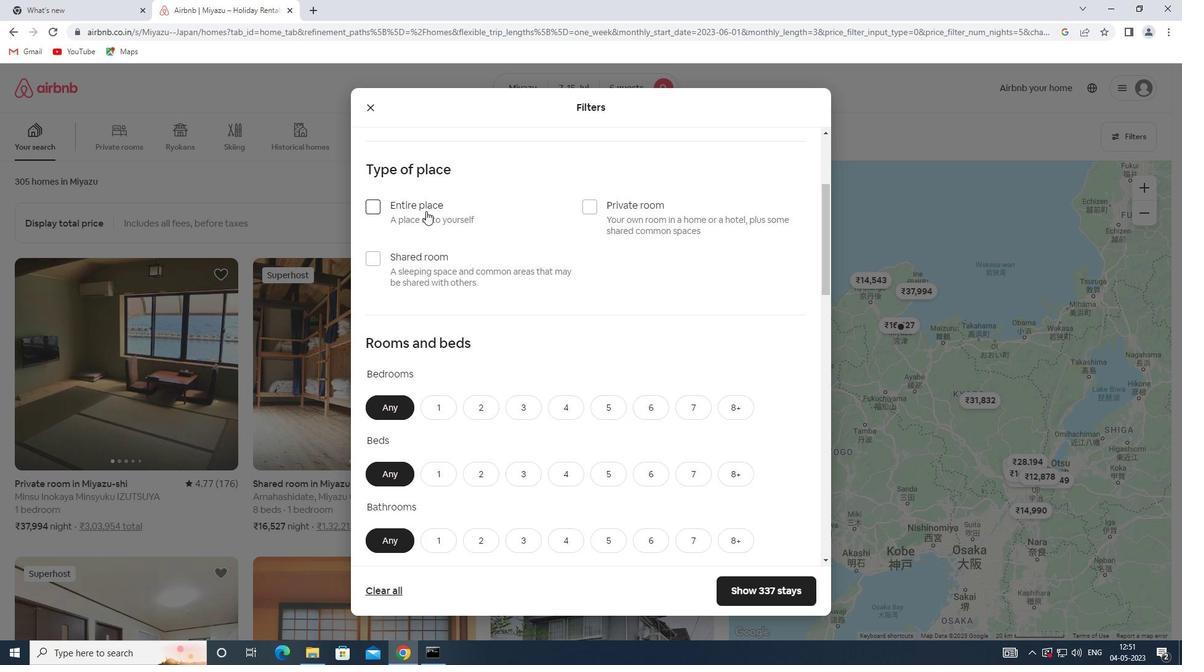 
Action: Mouse scrolled (425, 210) with delta (0, 0)
Screenshot: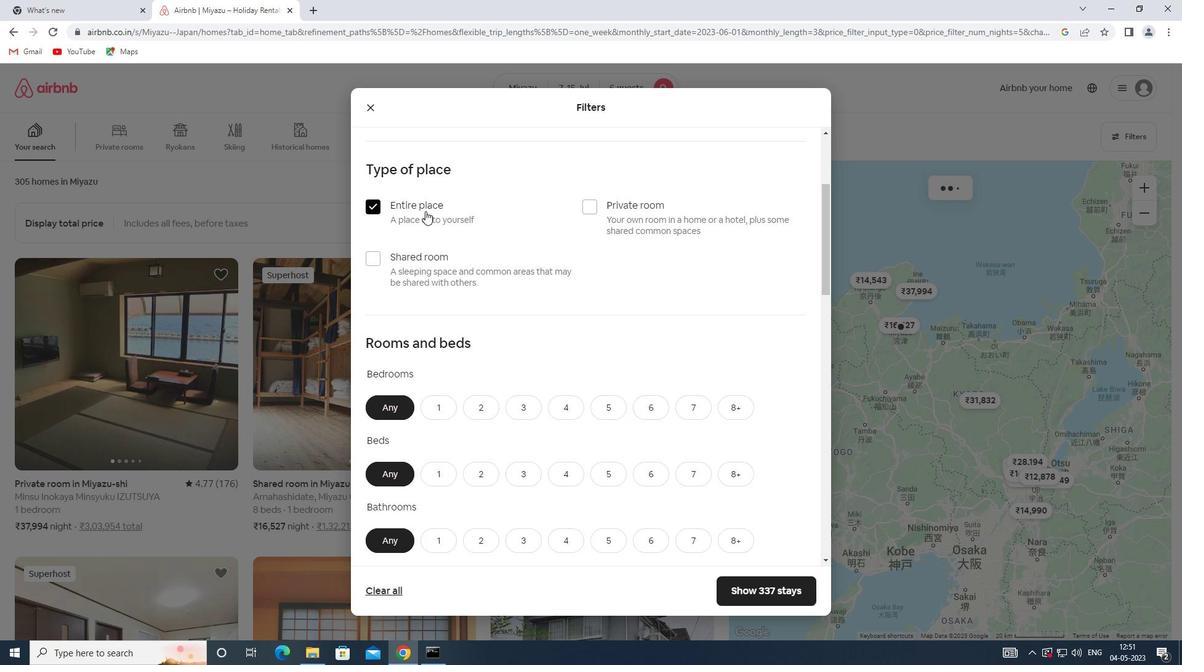 
Action: Mouse scrolled (425, 210) with delta (0, 0)
Screenshot: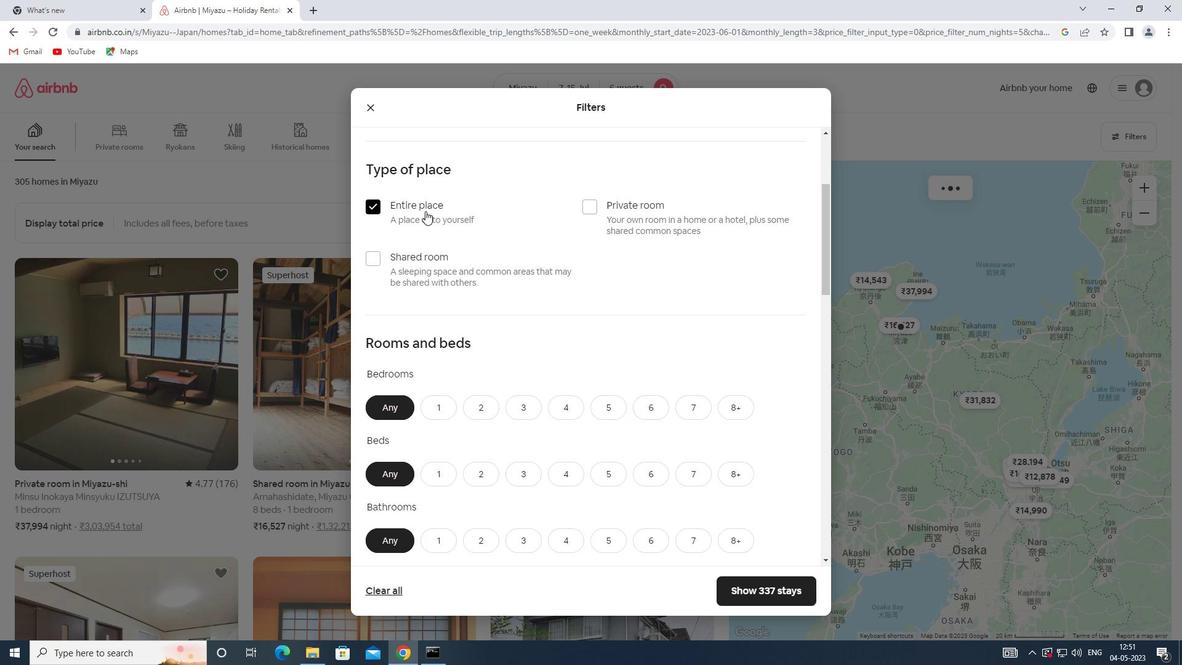
Action: Mouse scrolled (425, 210) with delta (0, 0)
Screenshot: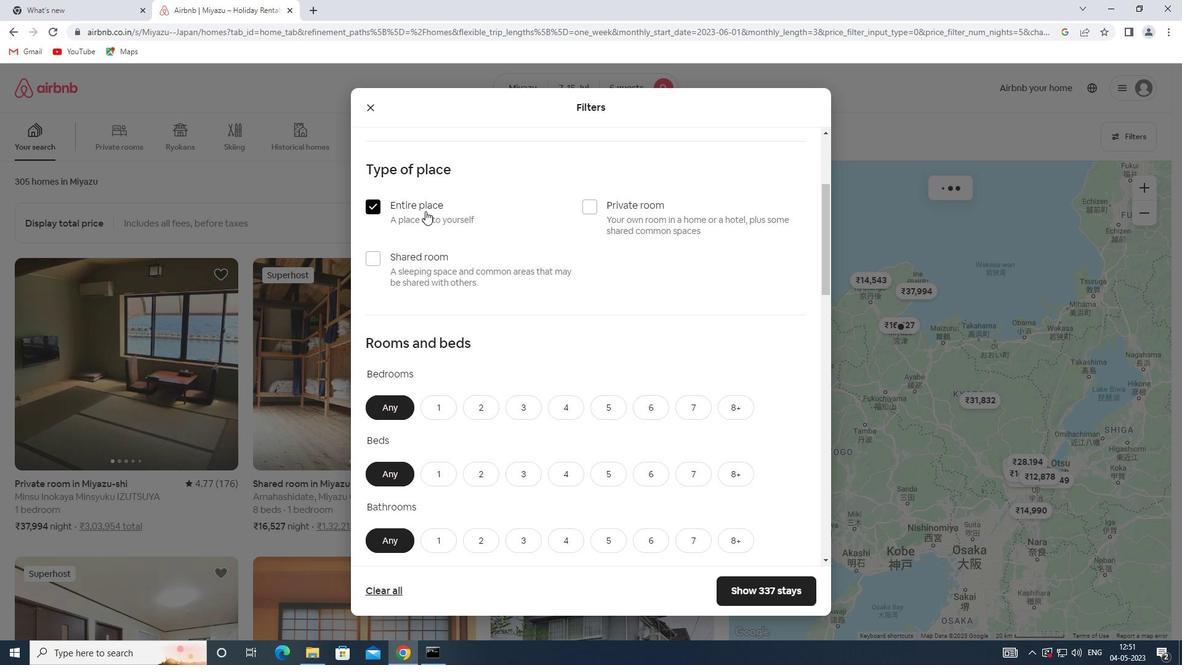 
Action: Mouse moved to (528, 224)
Screenshot: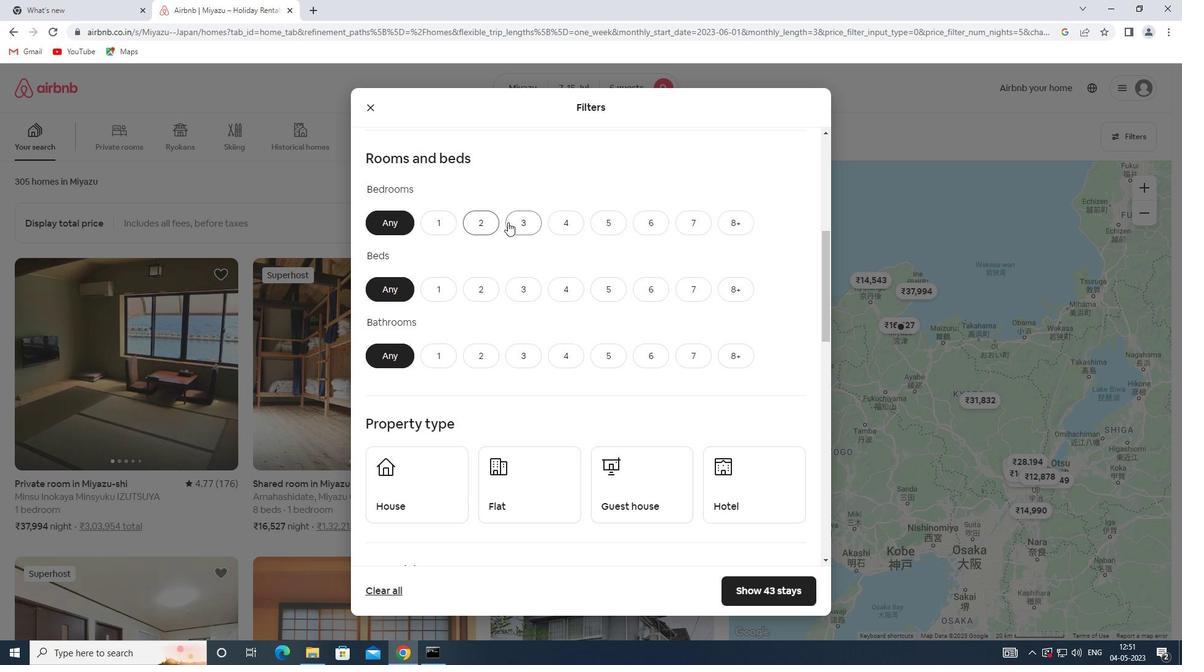 
Action: Mouse pressed left at (528, 224)
Screenshot: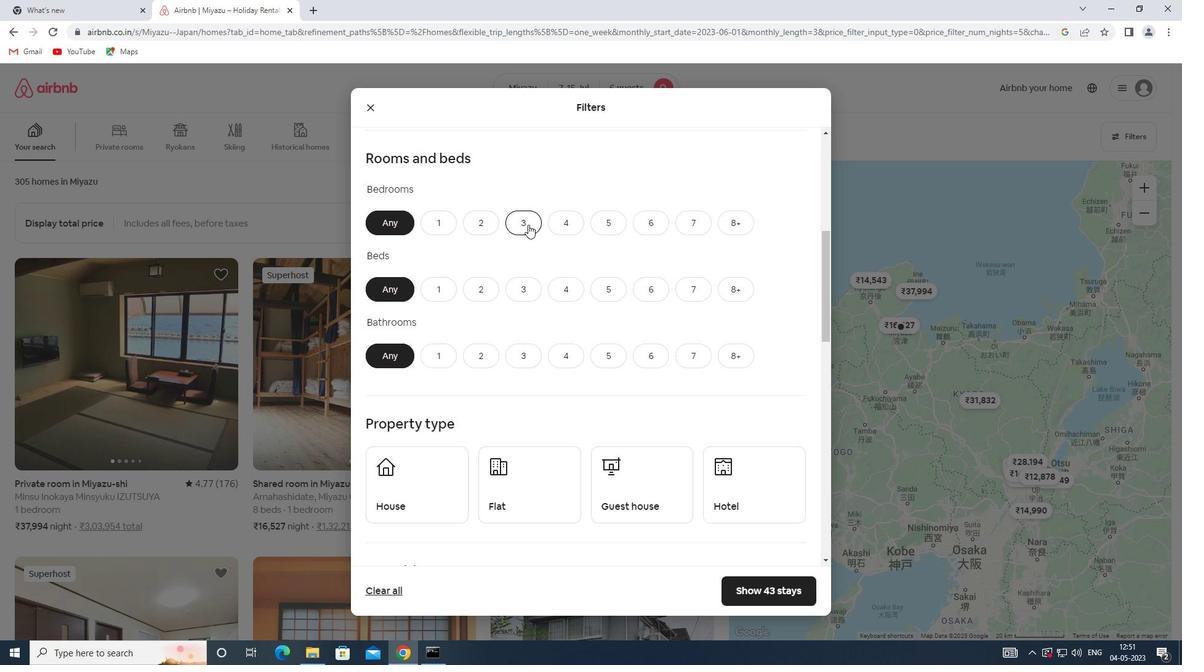 
Action: Mouse moved to (517, 291)
Screenshot: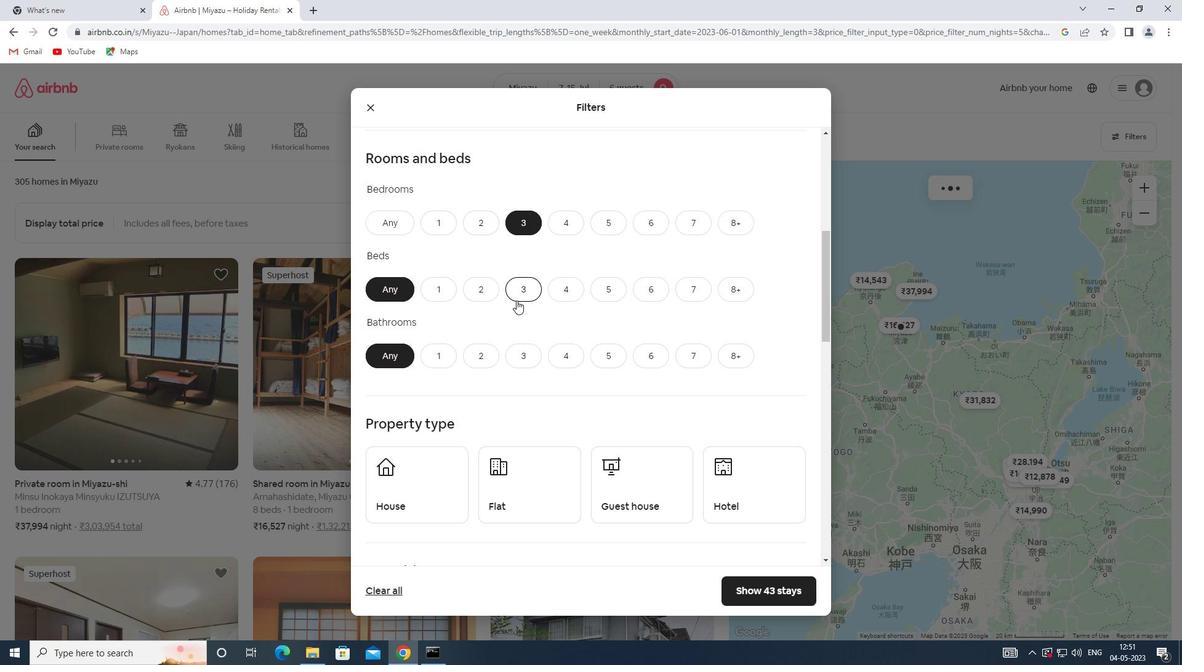 
Action: Mouse pressed left at (517, 291)
Screenshot: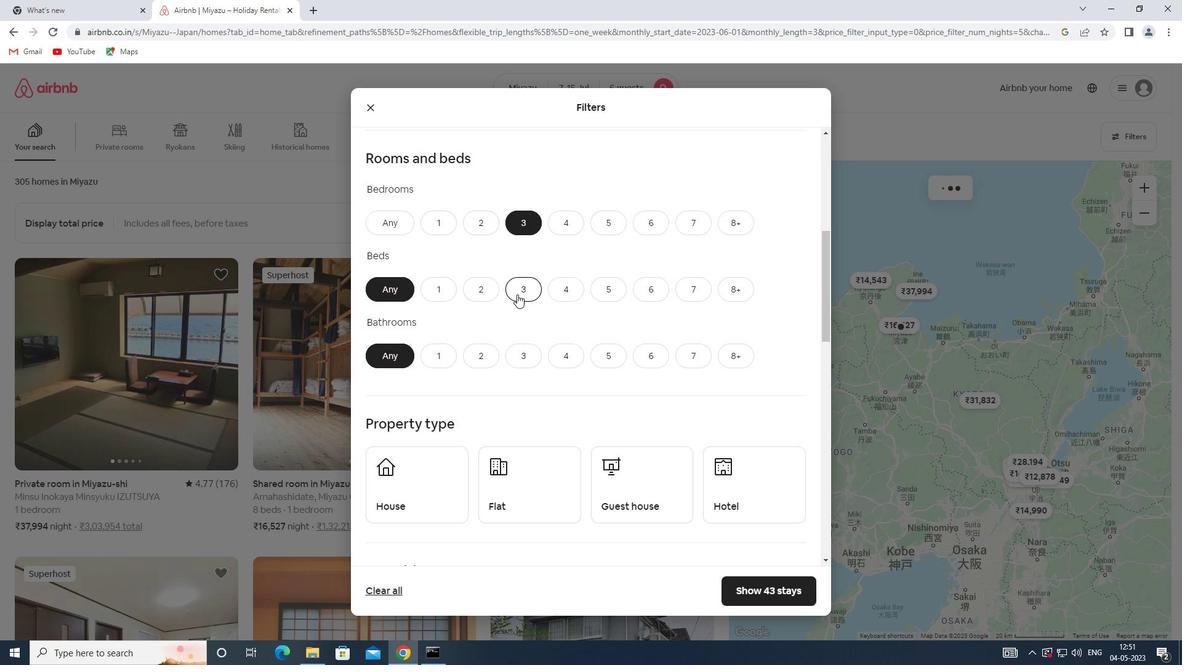 
Action: Mouse moved to (523, 348)
Screenshot: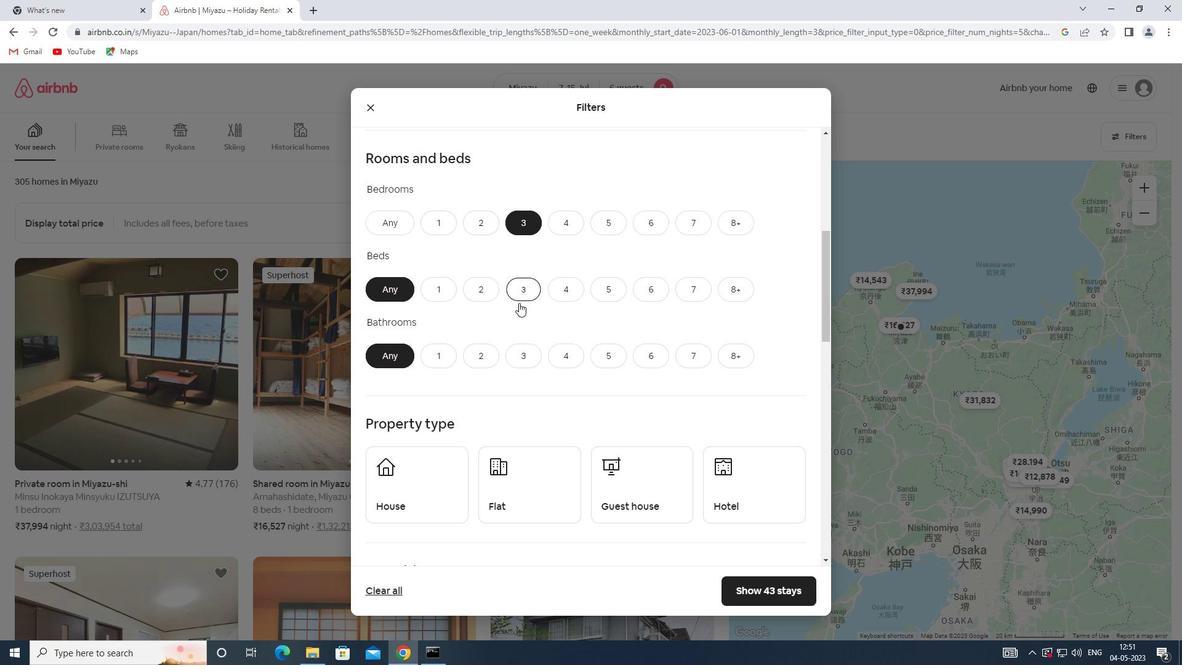 
Action: Mouse pressed left at (523, 348)
Screenshot: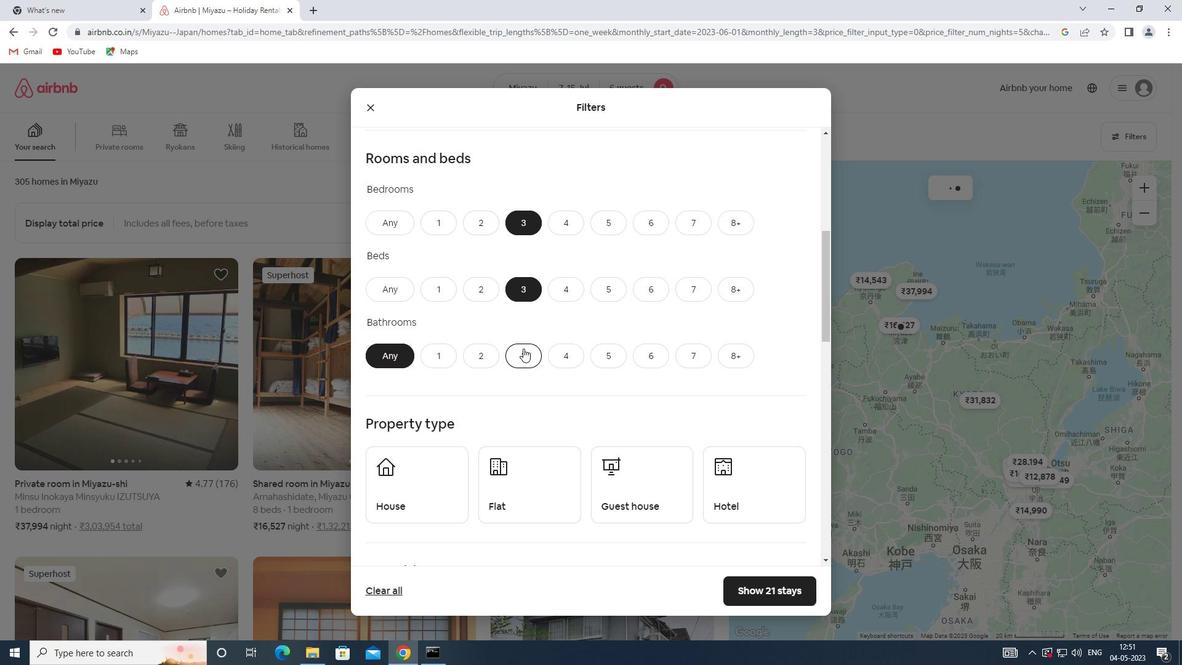 
Action: Mouse scrolled (523, 347) with delta (0, 0)
Screenshot: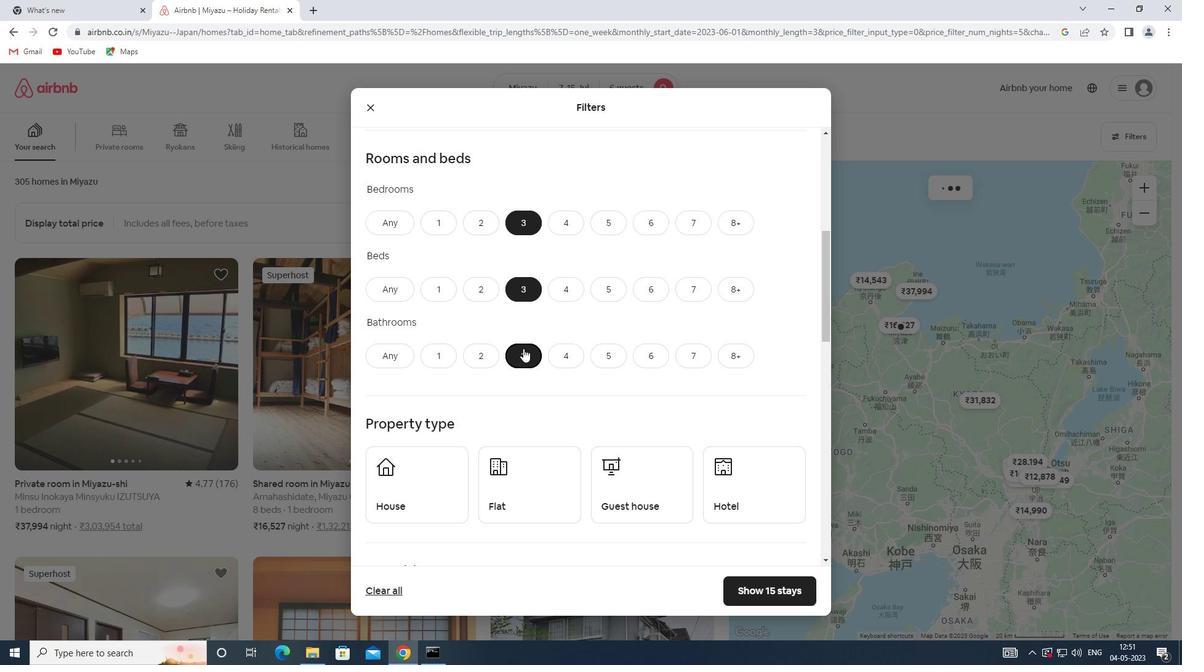 
Action: Mouse scrolled (523, 347) with delta (0, 0)
Screenshot: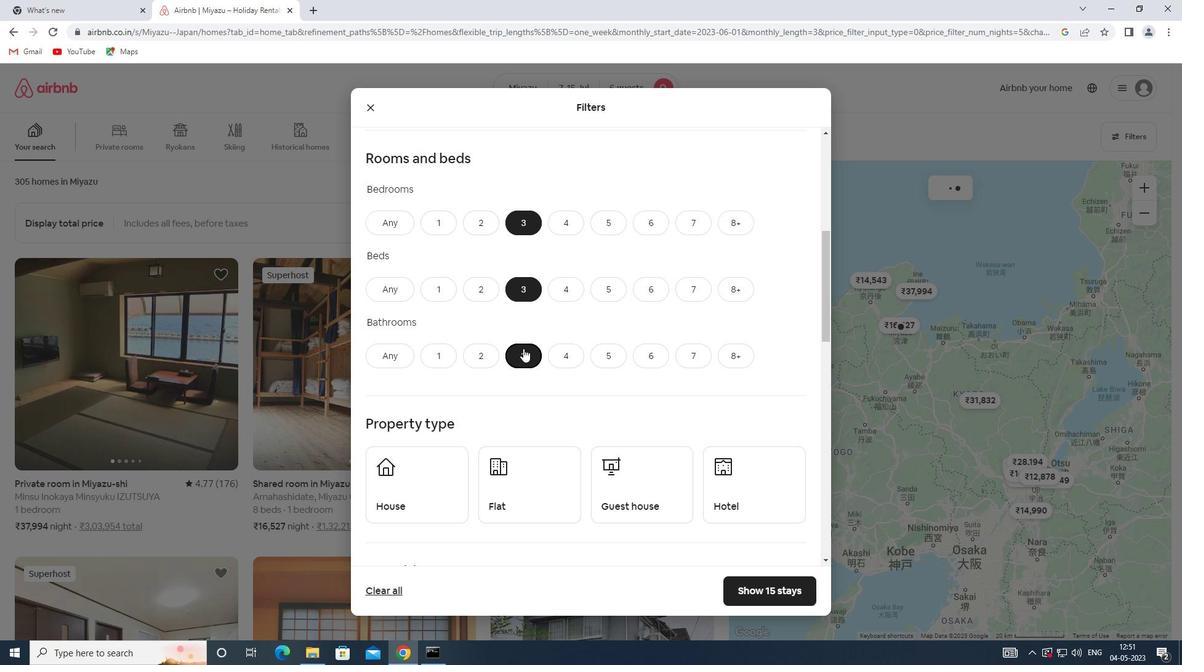 
Action: Mouse scrolled (523, 347) with delta (0, 0)
Screenshot: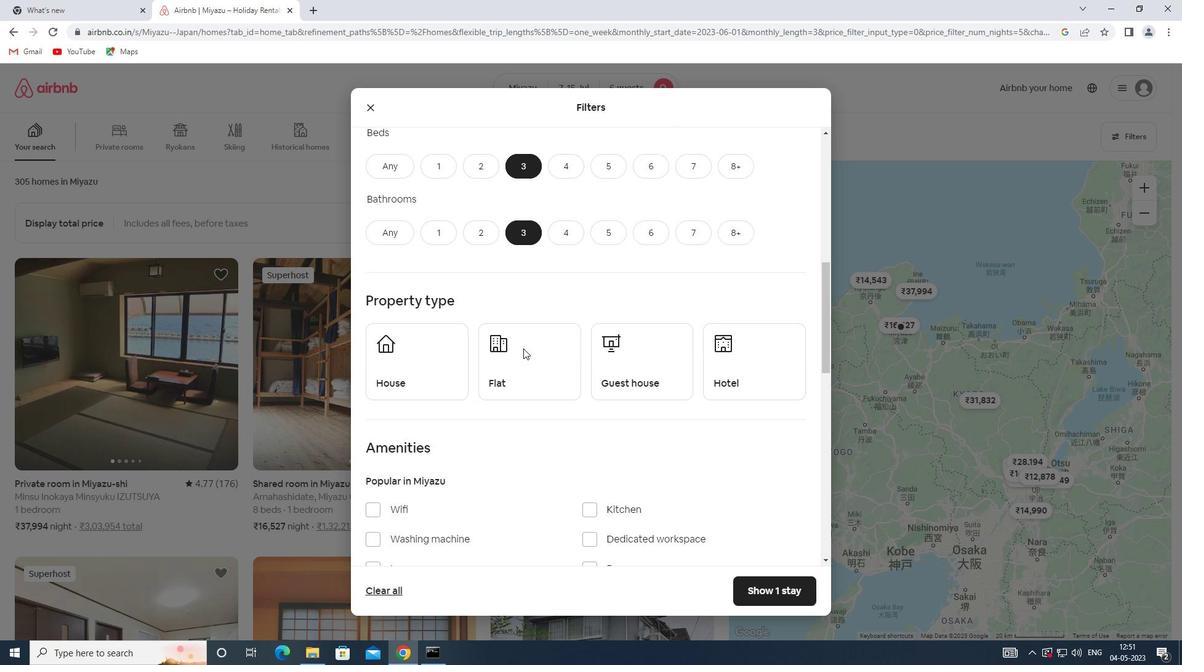 
Action: Mouse moved to (448, 316)
Screenshot: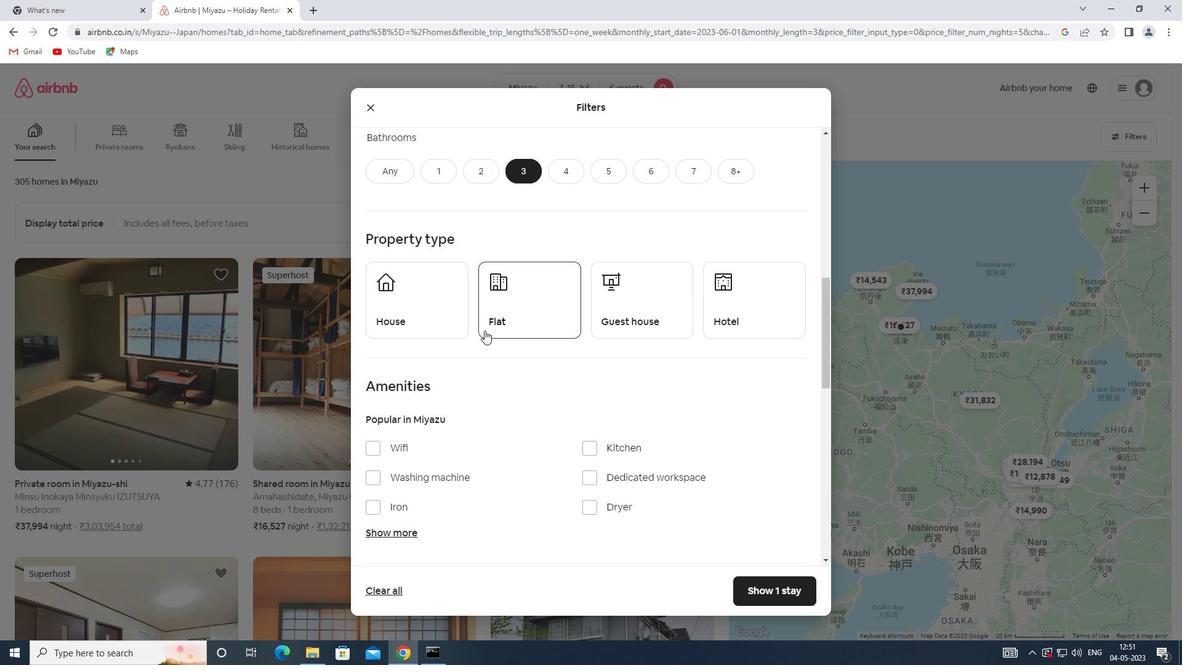
Action: Mouse pressed left at (448, 316)
Screenshot: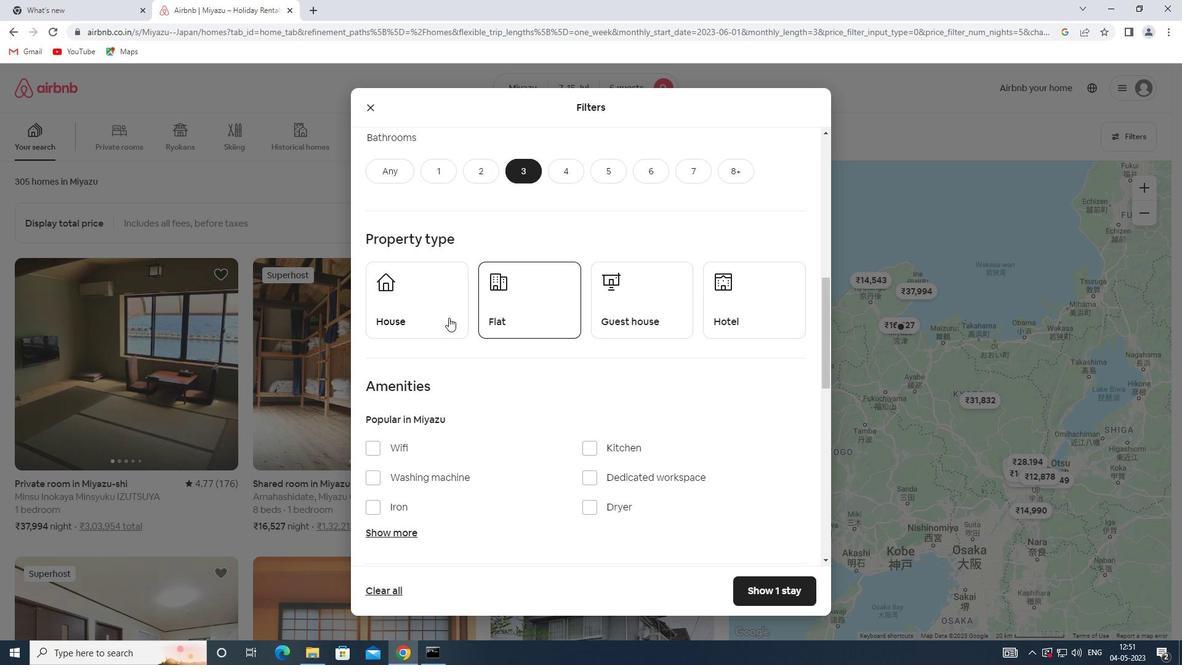 
Action: Mouse moved to (496, 312)
Screenshot: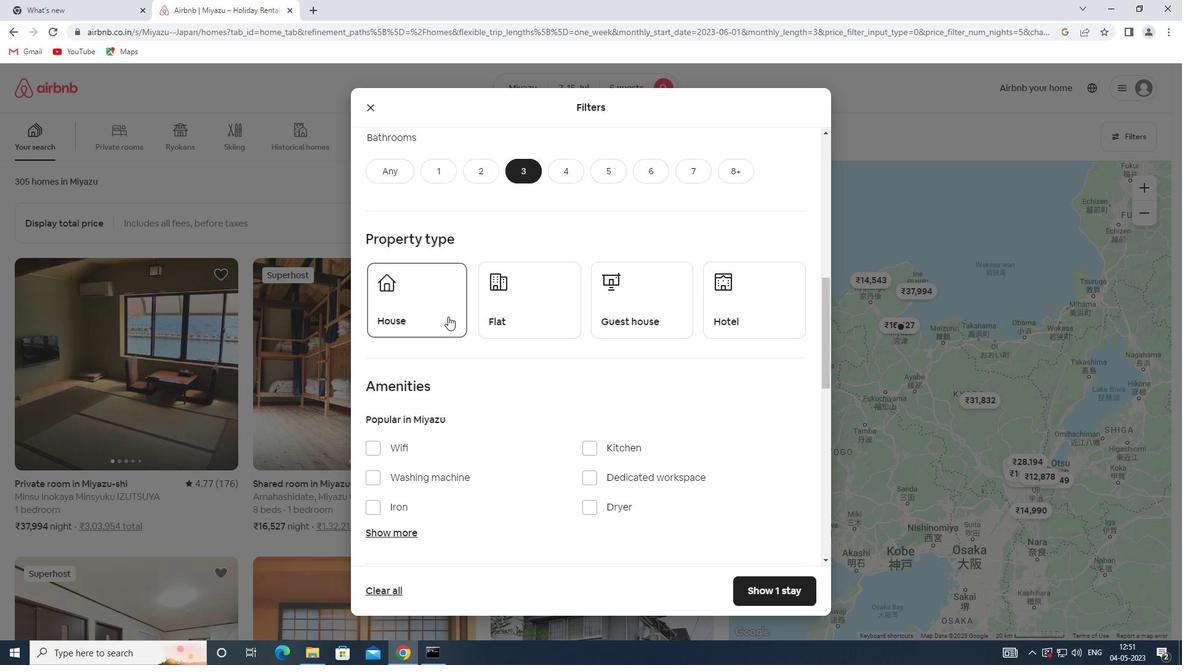 
Action: Mouse pressed left at (496, 312)
Screenshot: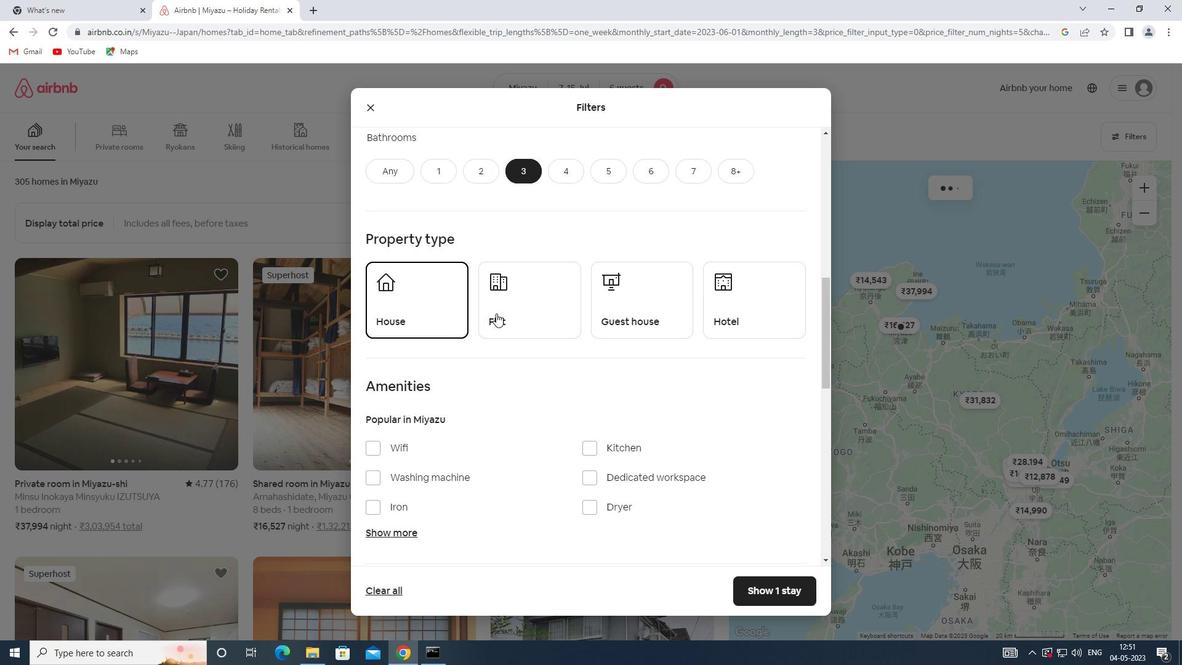 
Action: Mouse moved to (618, 310)
Screenshot: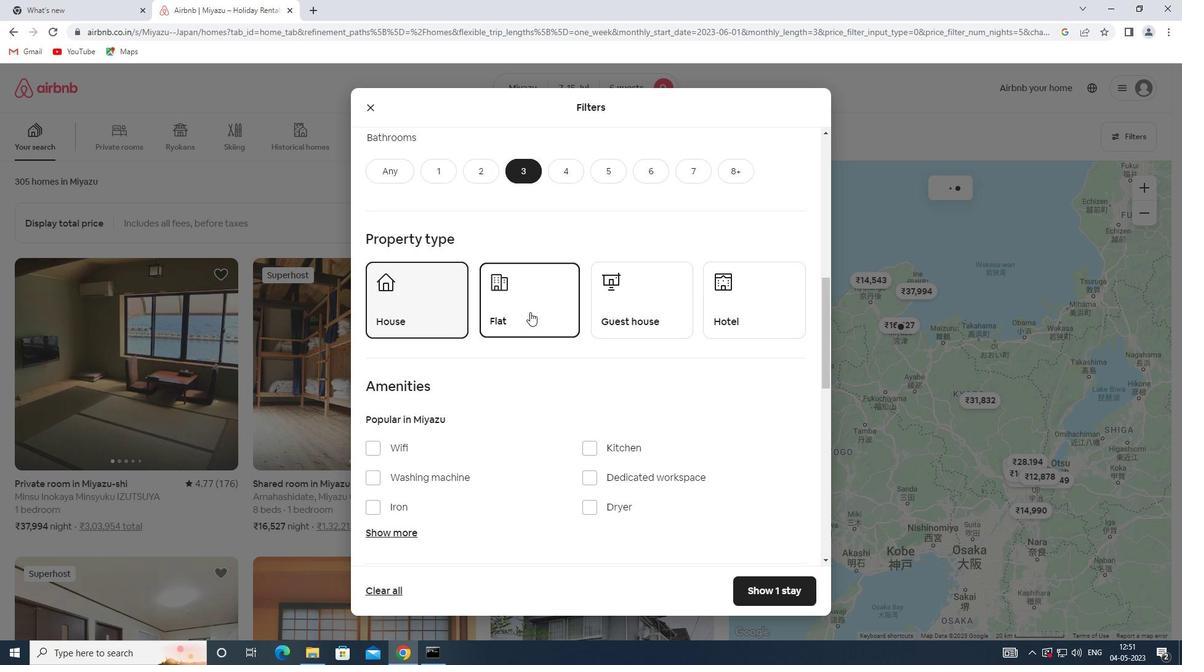 
Action: Mouse pressed left at (618, 310)
Screenshot: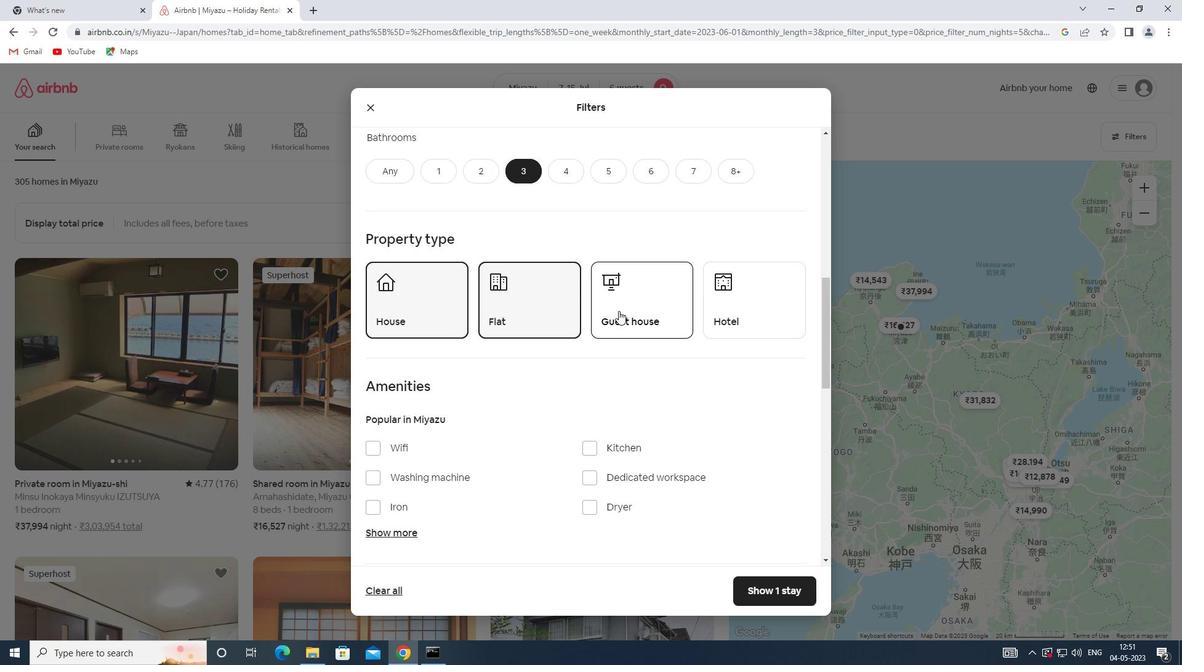 
Action: Mouse scrolled (618, 310) with delta (0, 0)
Screenshot: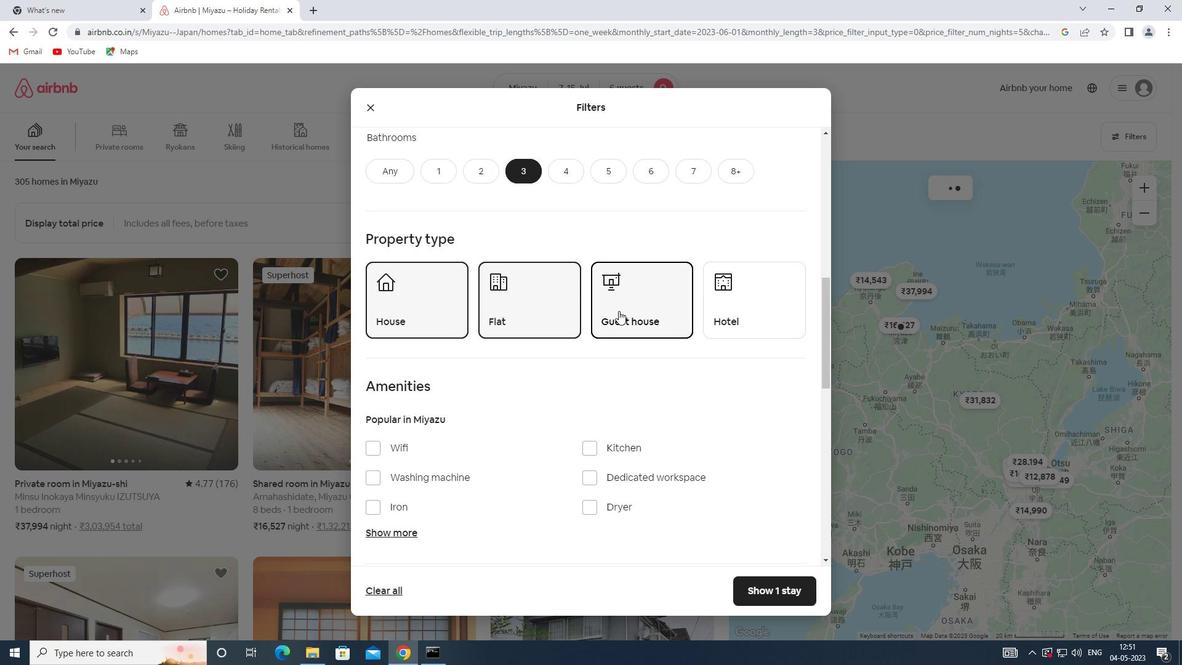 
Action: Mouse scrolled (618, 310) with delta (0, 0)
Screenshot: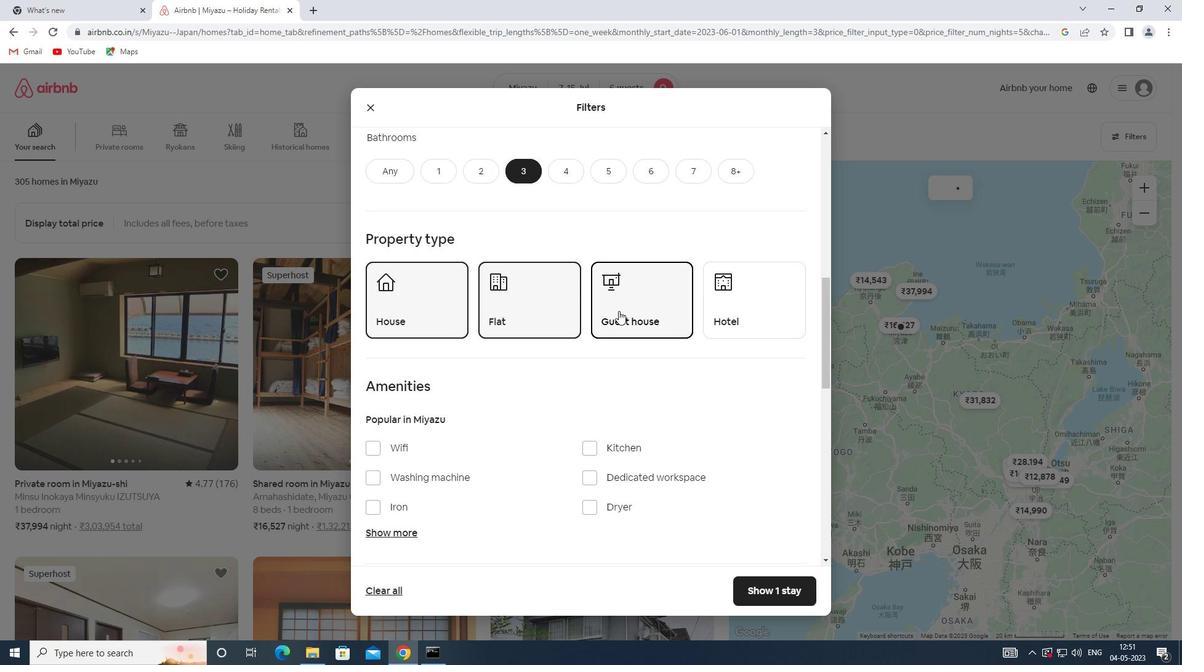 
Action: Mouse scrolled (618, 310) with delta (0, 0)
Screenshot: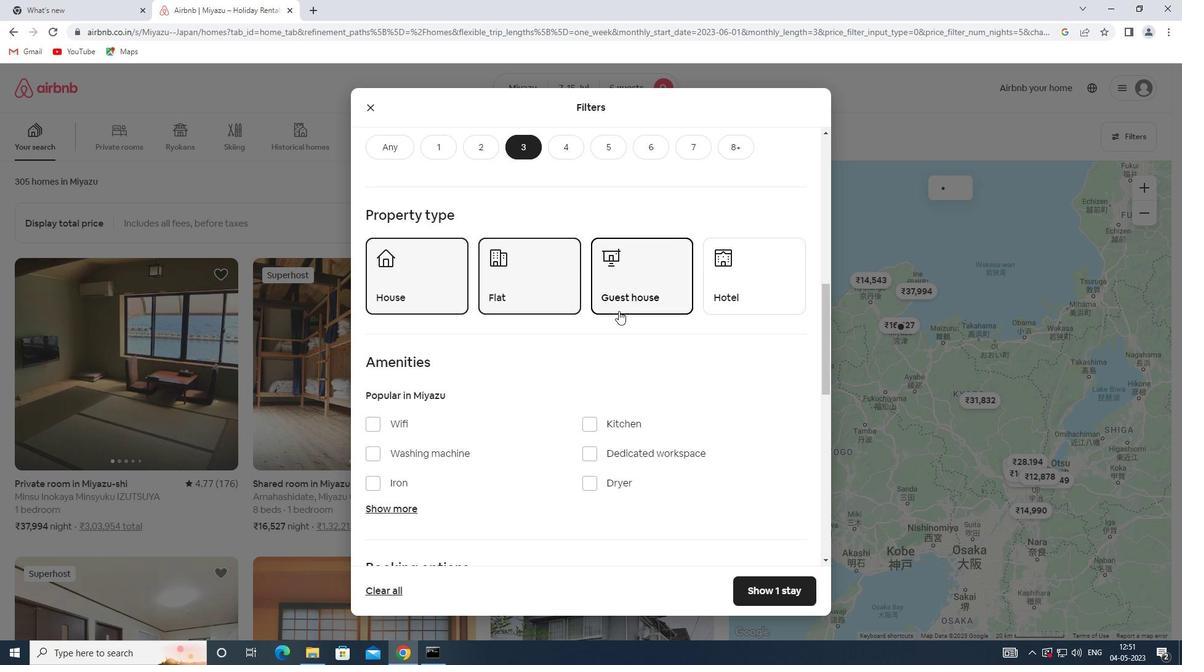 
Action: Mouse moved to (673, 334)
Screenshot: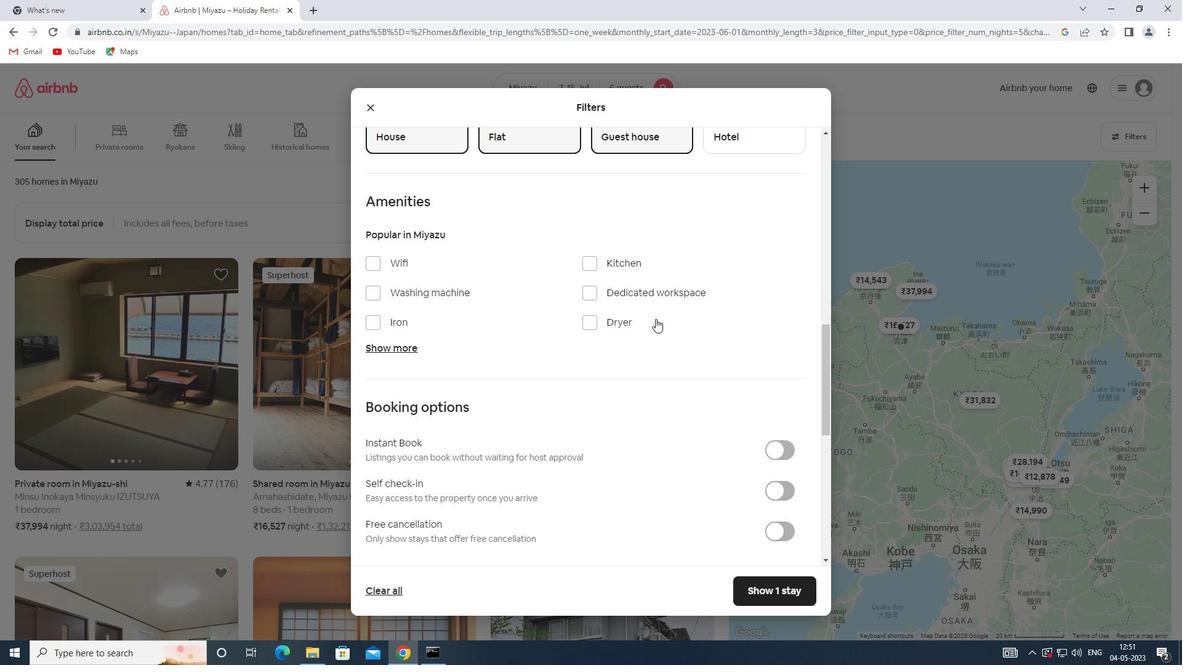 
Action: Mouse scrolled (673, 333) with delta (0, 0)
Screenshot: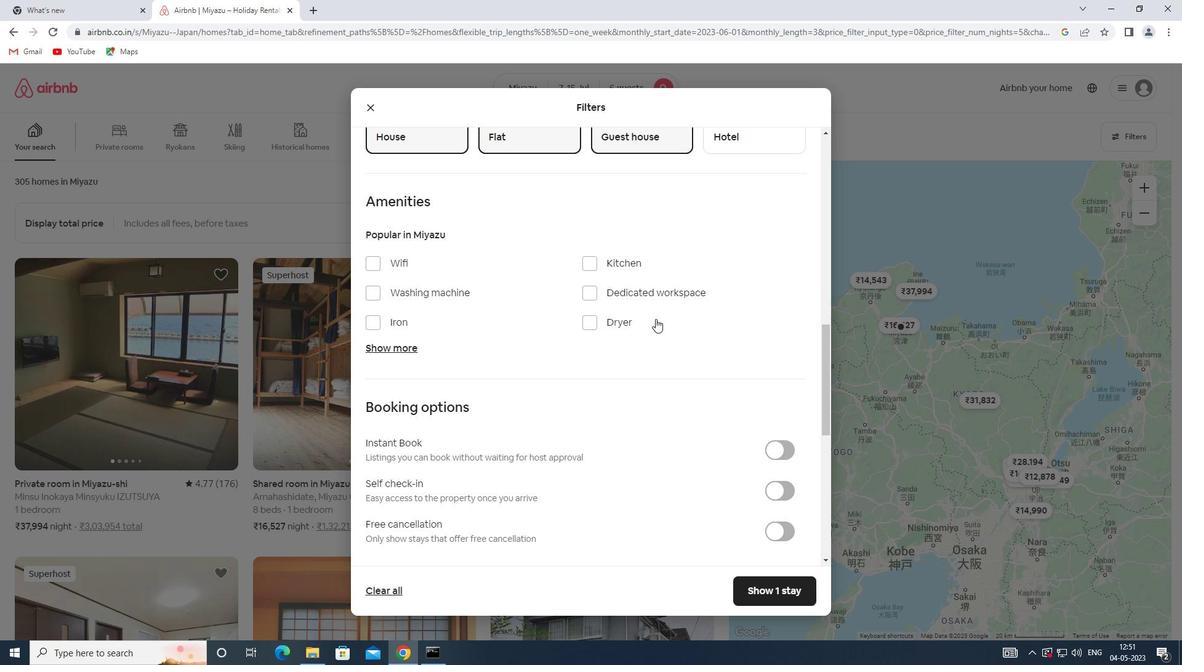 
Action: Mouse scrolled (673, 333) with delta (0, 0)
Screenshot: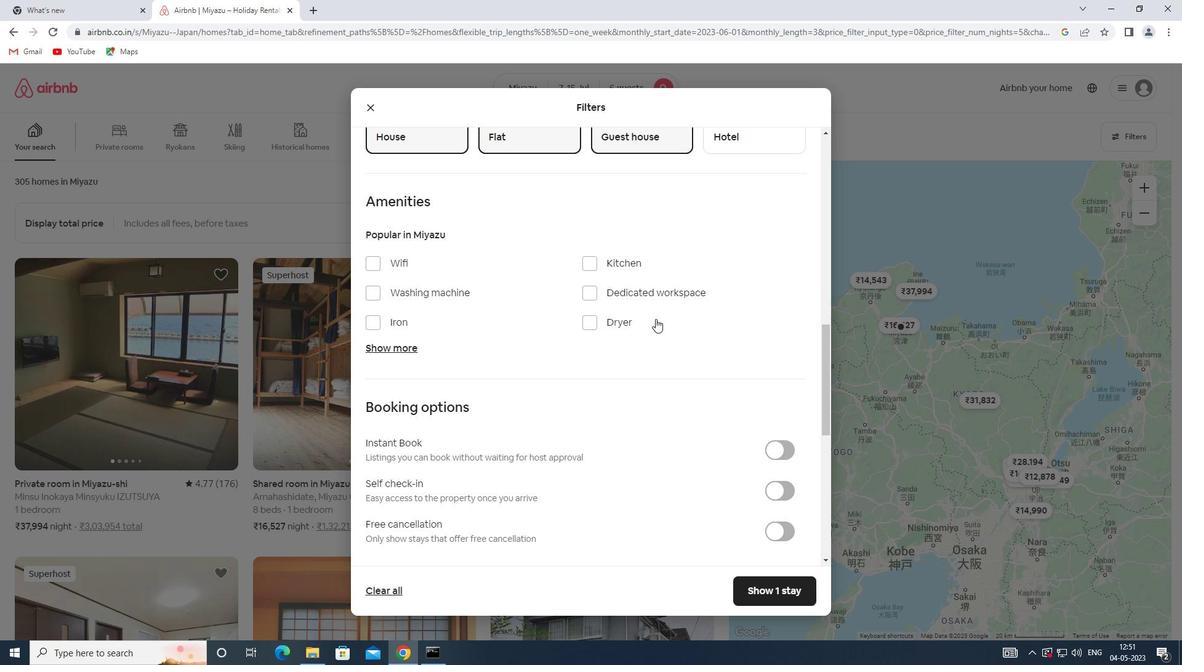 
Action: Mouse scrolled (673, 333) with delta (0, 0)
Screenshot: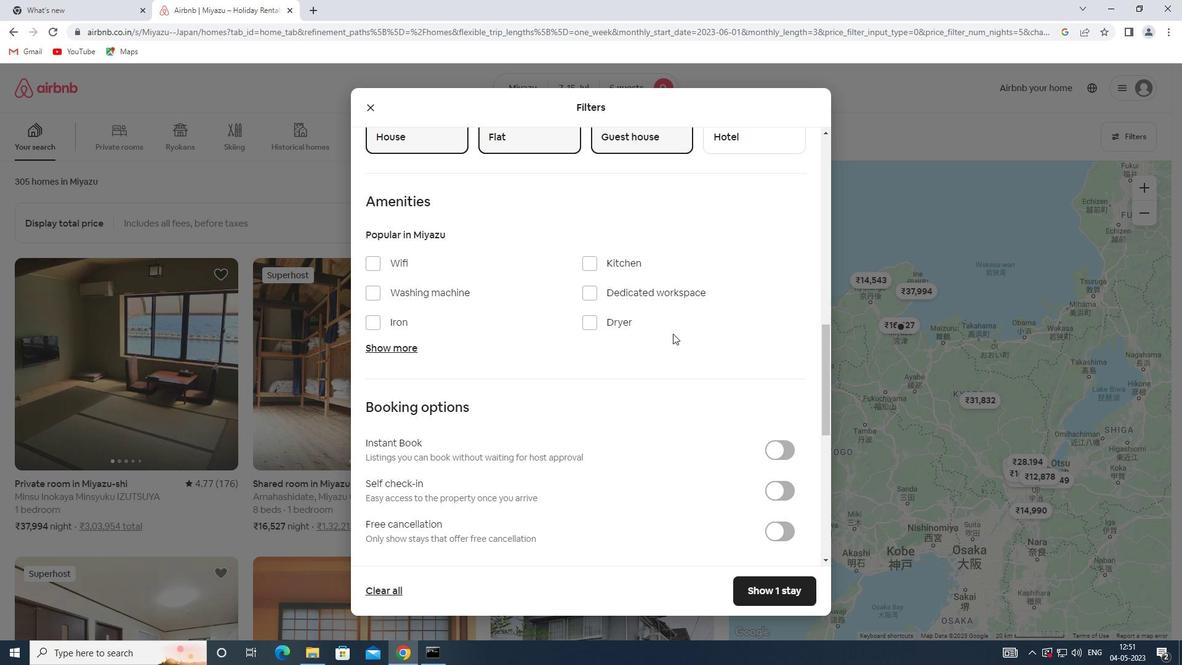 
Action: Mouse moved to (786, 305)
Screenshot: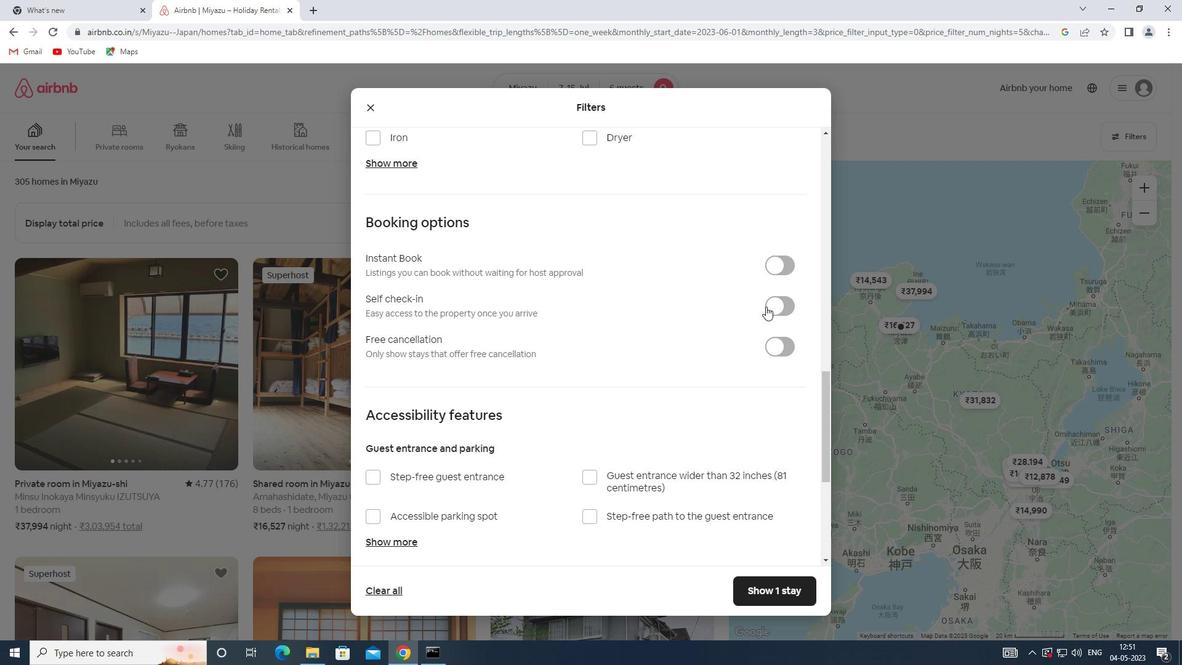 
Action: Mouse pressed left at (786, 305)
Screenshot: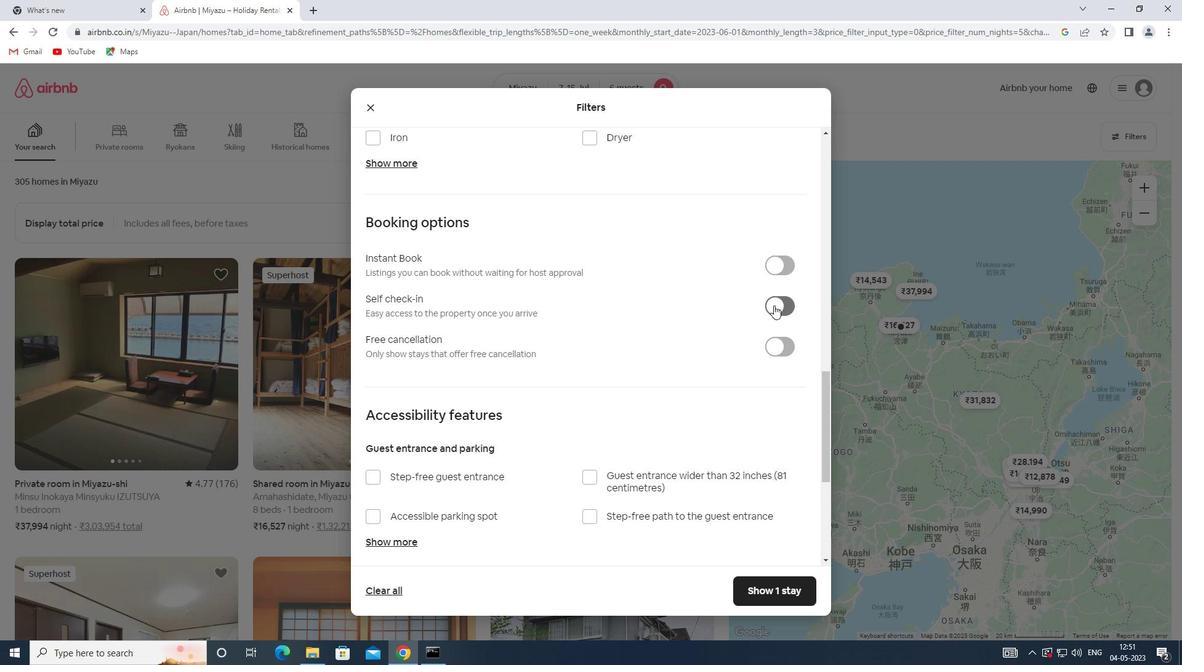 
Action: Mouse moved to (607, 333)
Screenshot: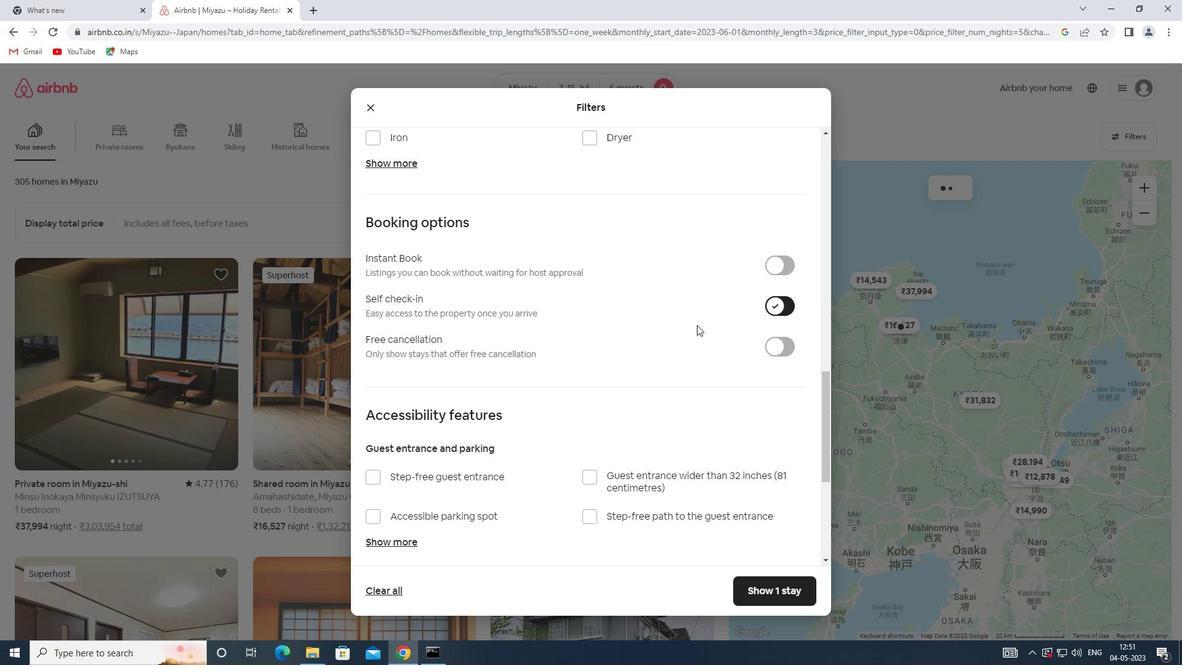 
Action: Mouse scrolled (607, 332) with delta (0, 0)
Screenshot: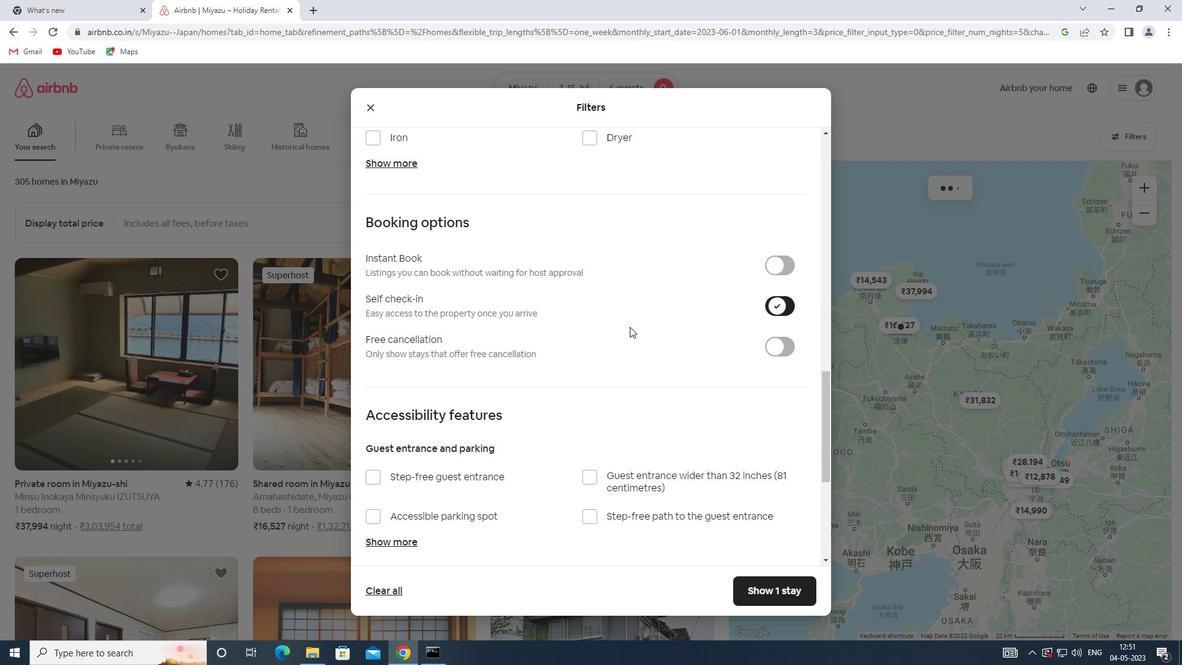 
Action: Mouse moved to (607, 333)
Screenshot: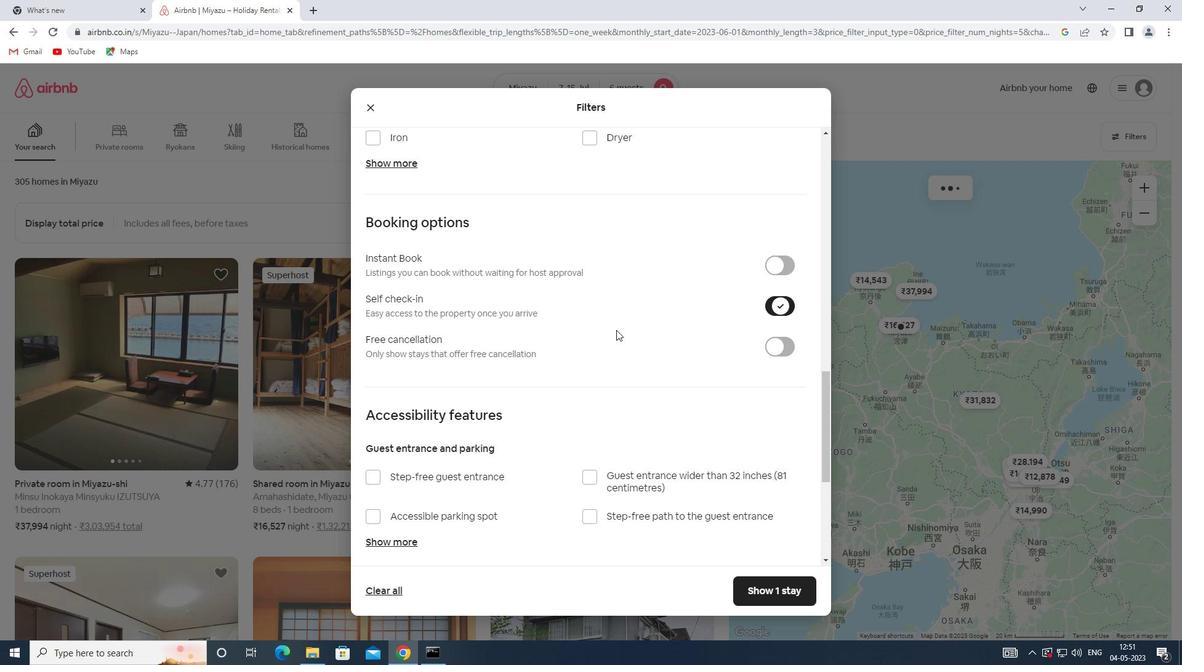 
Action: Mouse scrolled (607, 332) with delta (0, 0)
Screenshot: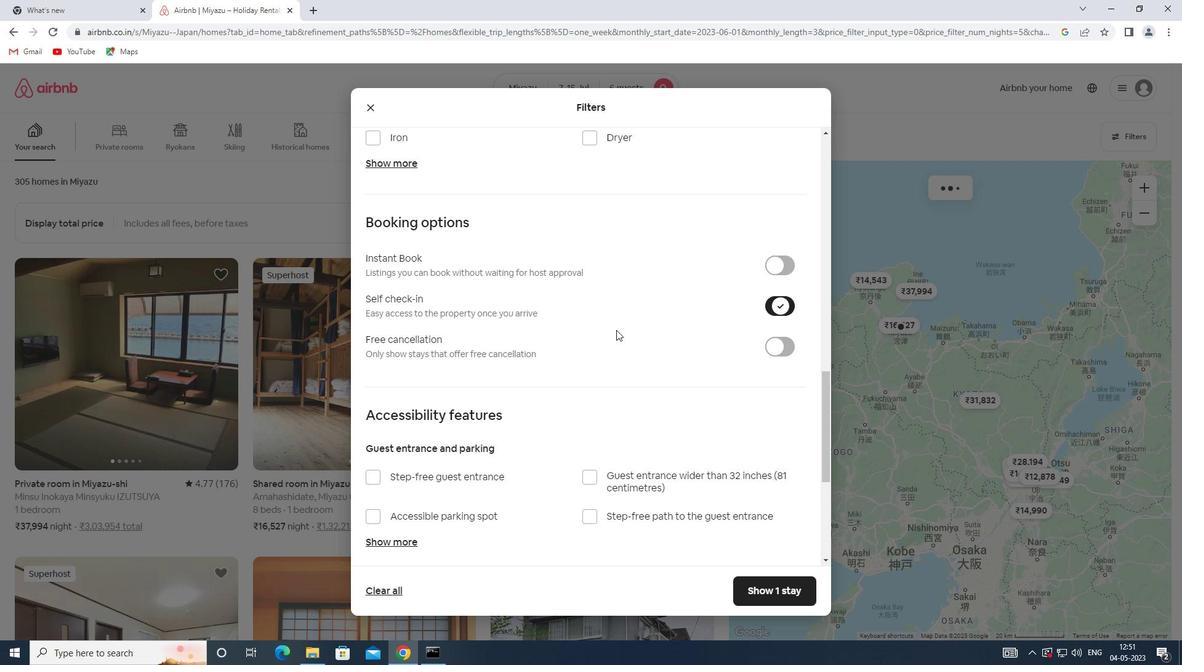 
Action: Mouse moved to (606, 333)
Screenshot: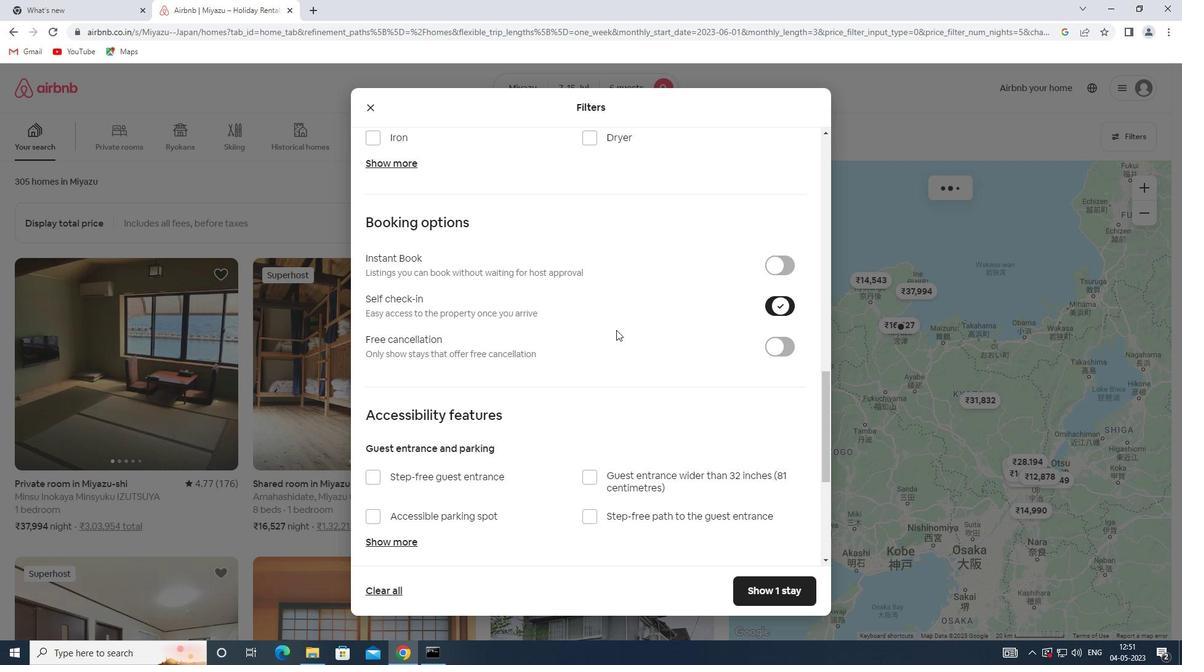 
Action: Mouse scrolled (606, 332) with delta (0, 0)
Screenshot: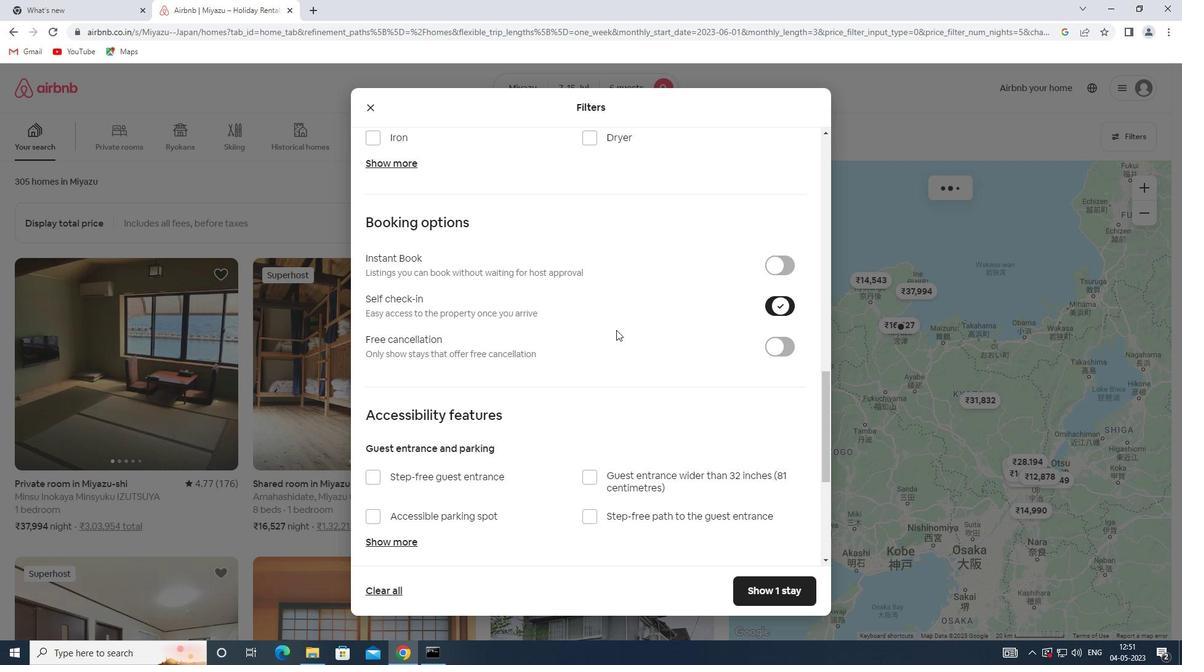 
Action: Mouse moved to (597, 338)
Screenshot: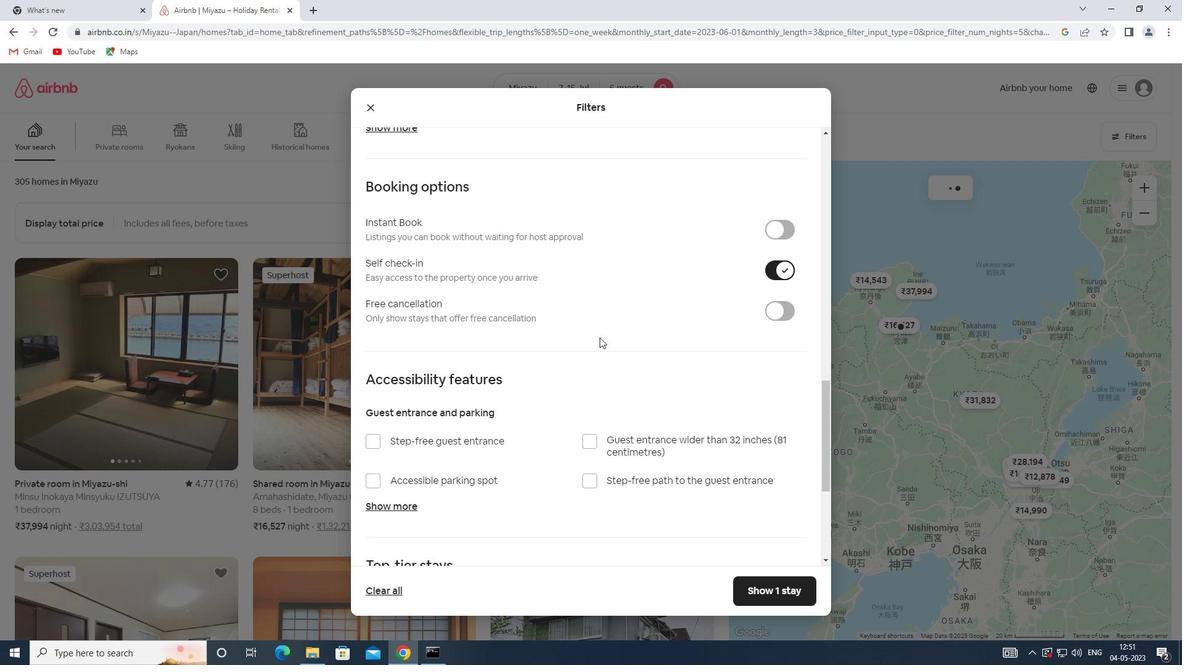 
Action: Mouse scrolled (597, 337) with delta (0, 0)
Screenshot: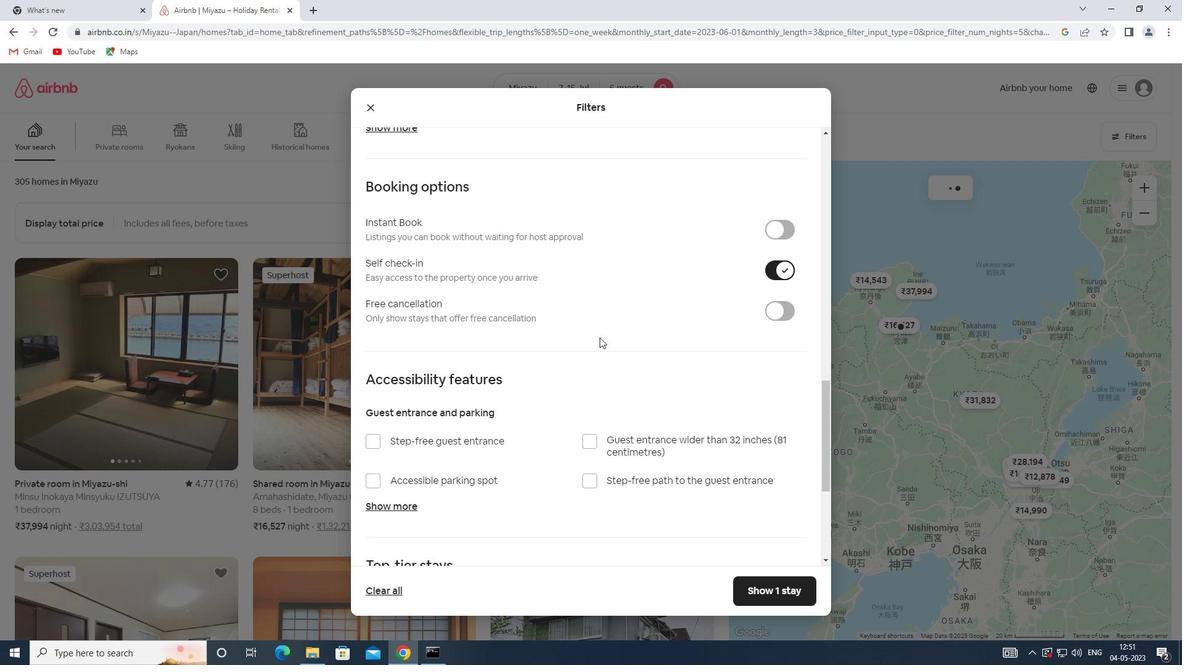 
Action: Mouse moved to (596, 339)
Screenshot: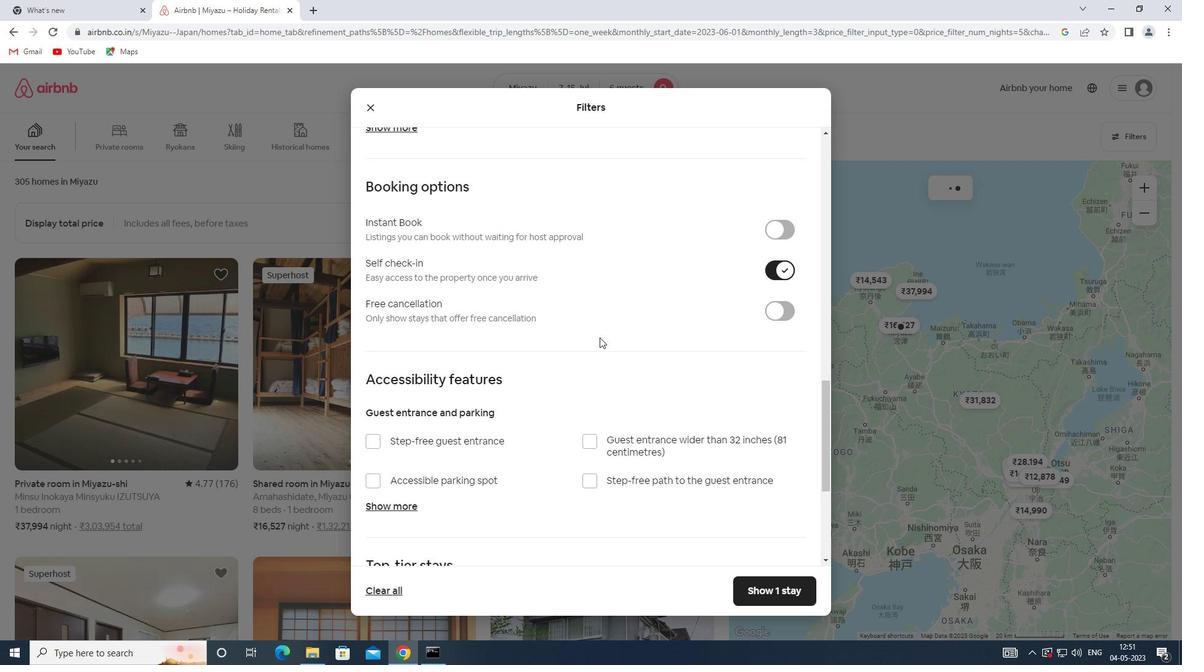 
Action: Mouse scrolled (596, 338) with delta (0, 0)
Screenshot: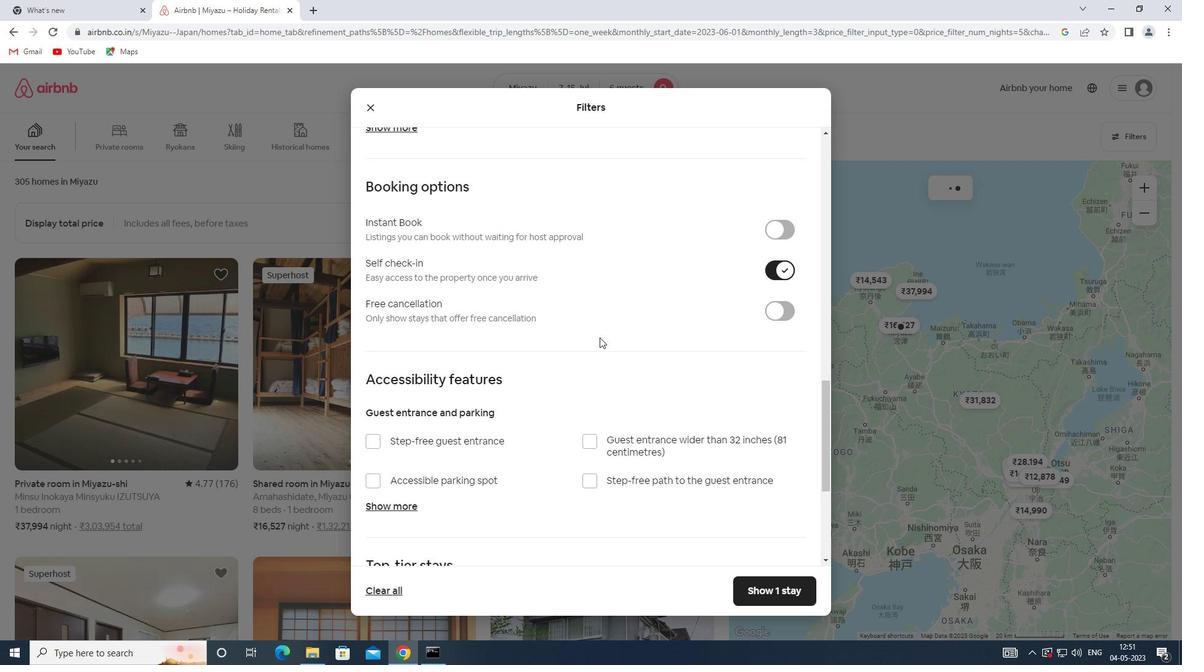 
Action: Mouse scrolled (596, 338) with delta (0, 0)
Screenshot: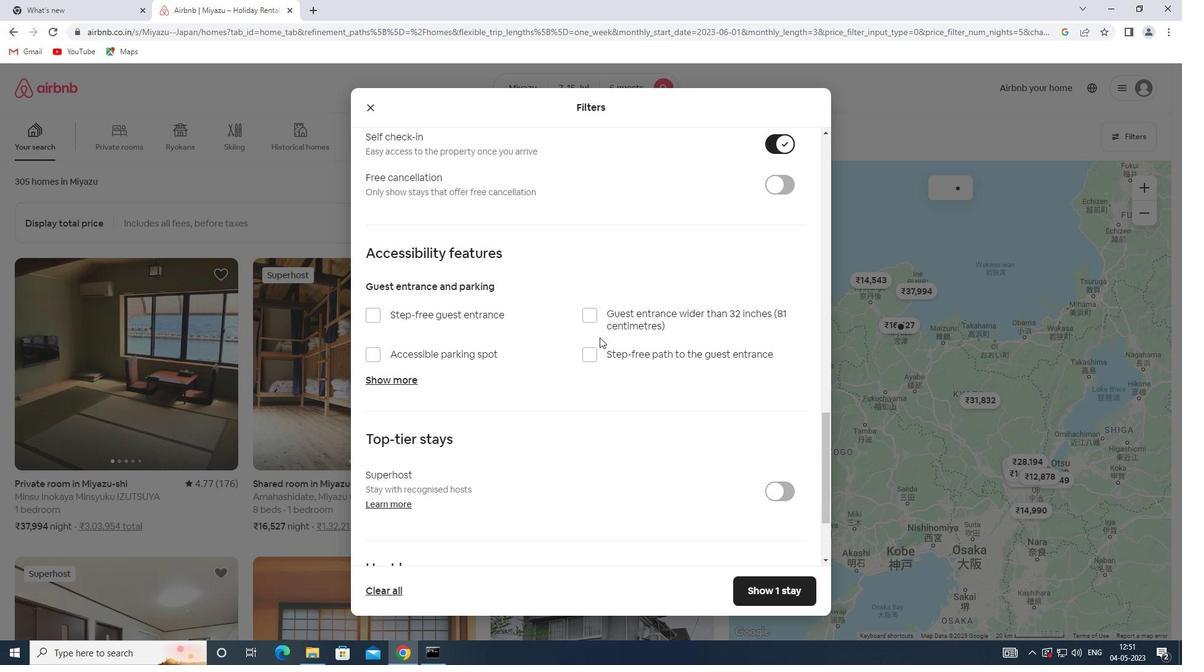 
Action: Mouse scrolled (596, 338) with delta (0, 0)
Screenshot: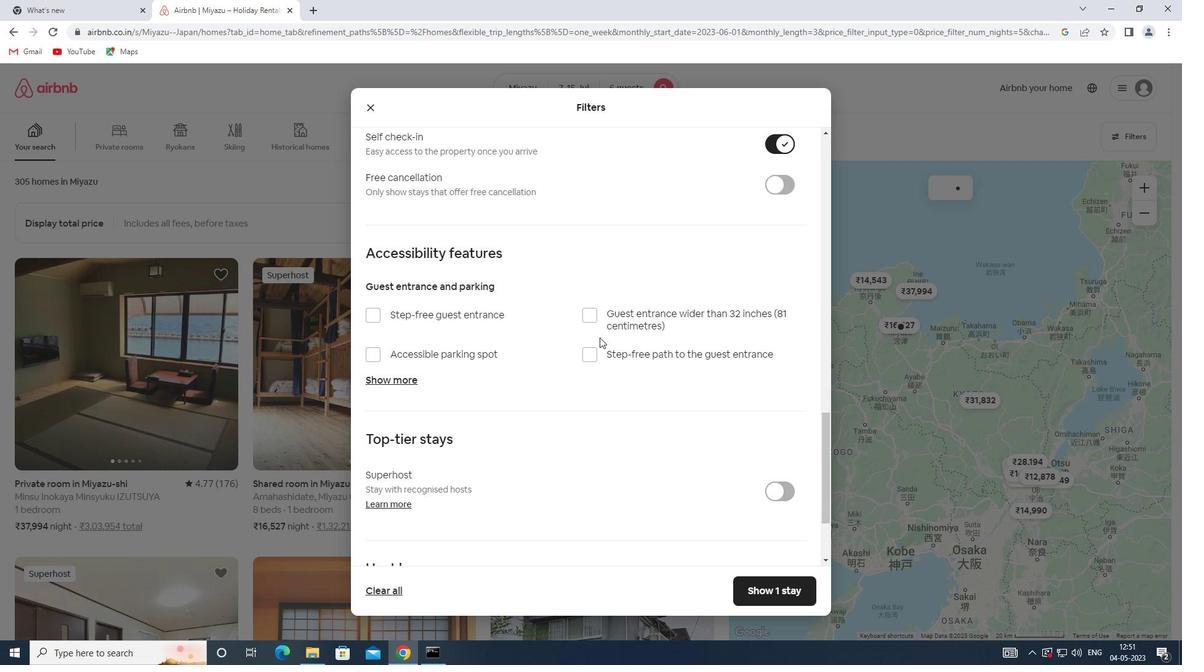 
Action: Mouse moved to (415, 476)
Screenshot: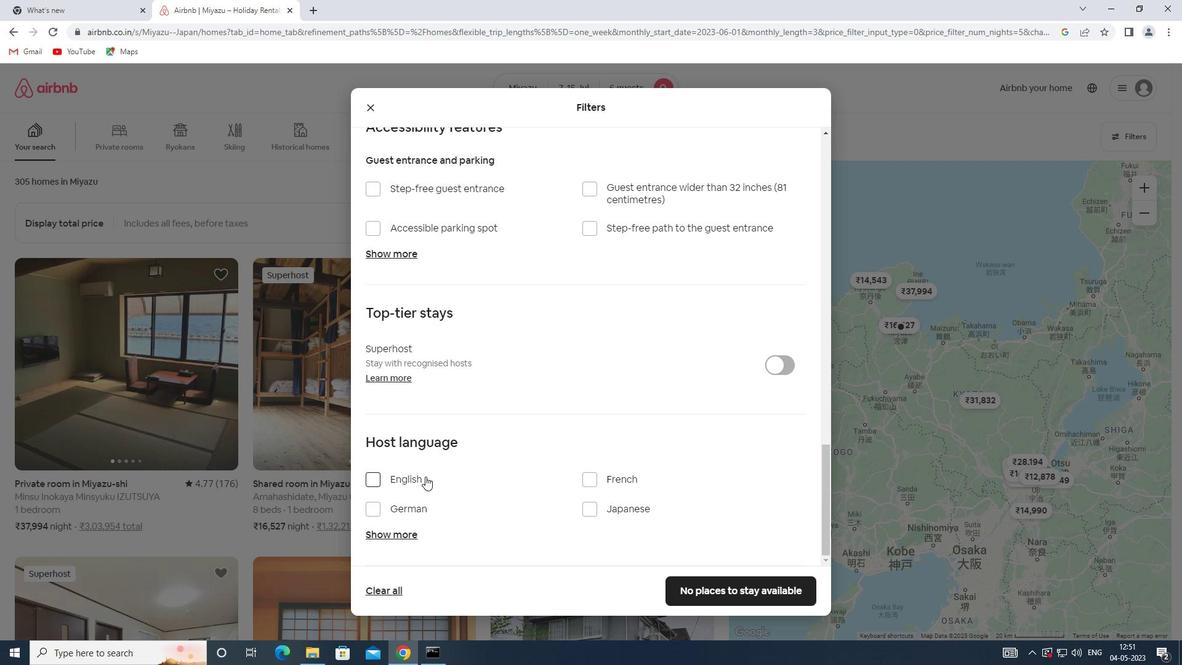 
Action: Mouse pressed left at (415, 476)
Screenshot: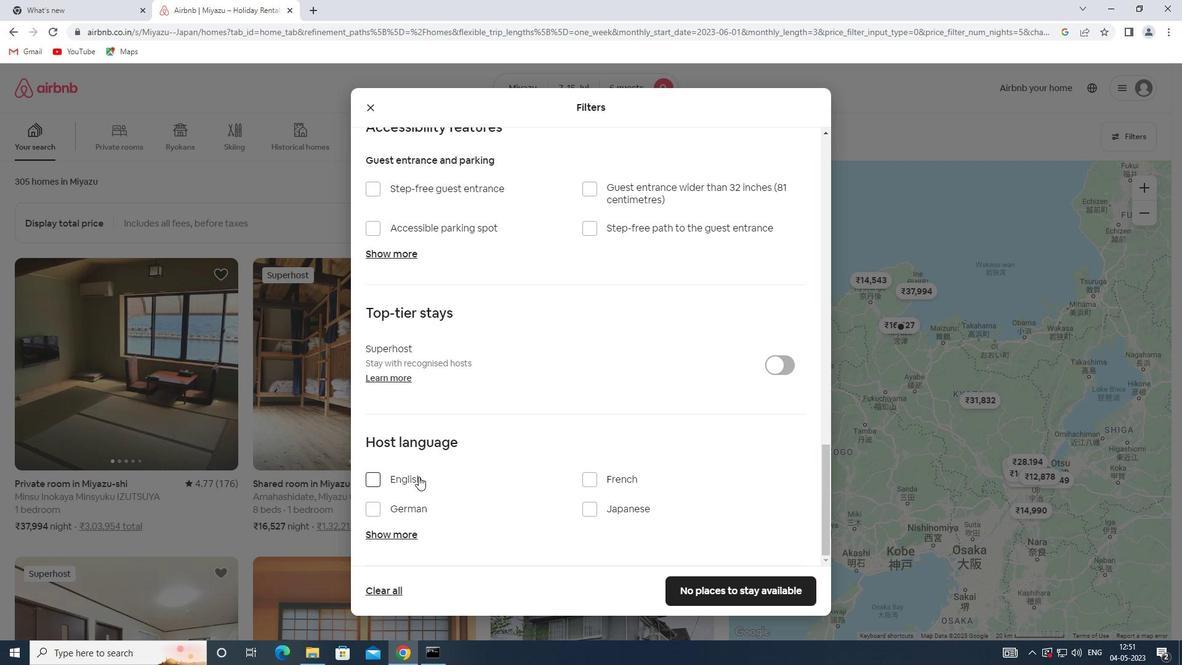 
Action: Mouse moved to (740, 589)
Screenshot: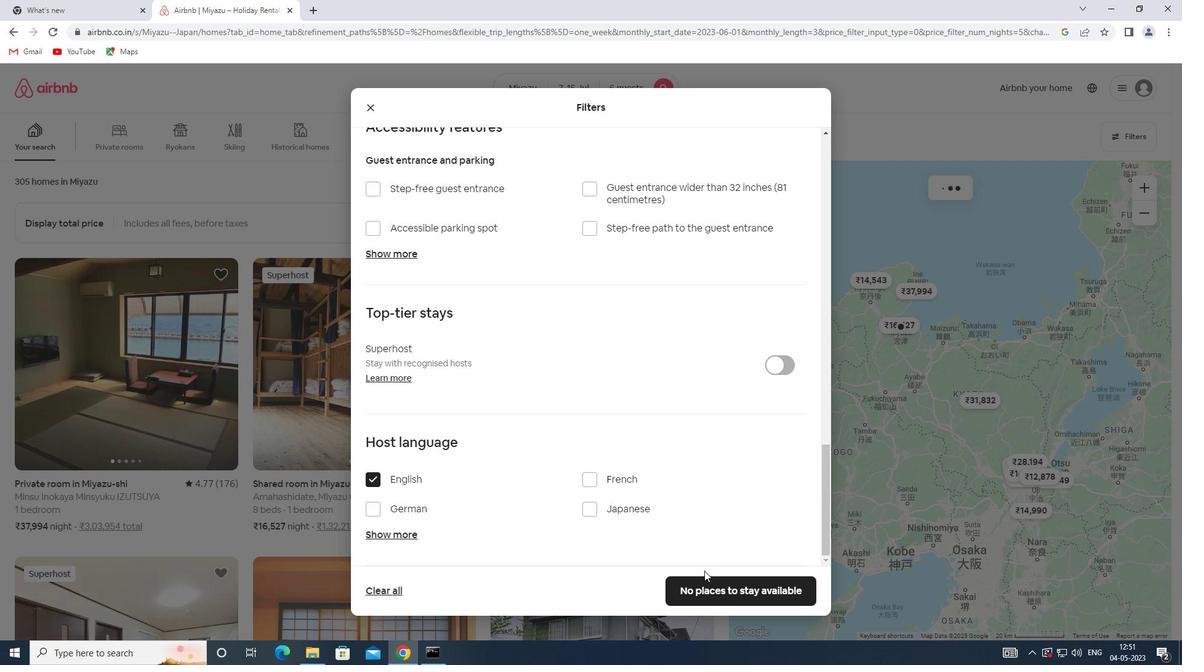 
Action: Mouse pressed left at (740, 589)
Screenshot: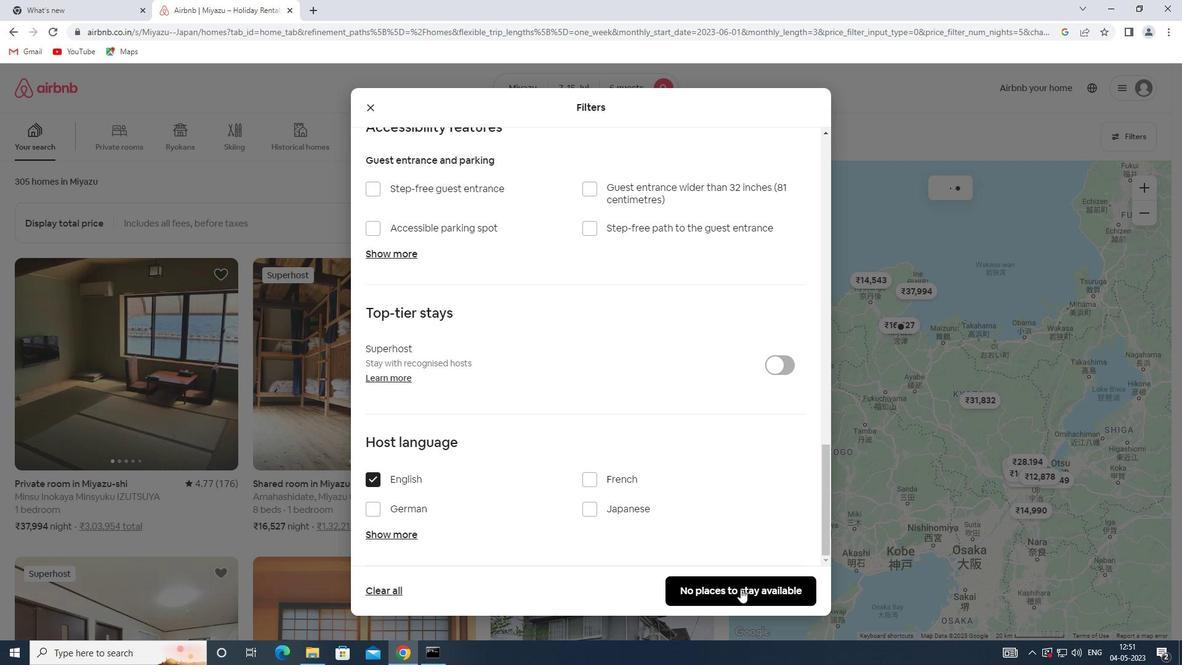 
Action: Mouse moved to (741, 589)
Screenshot: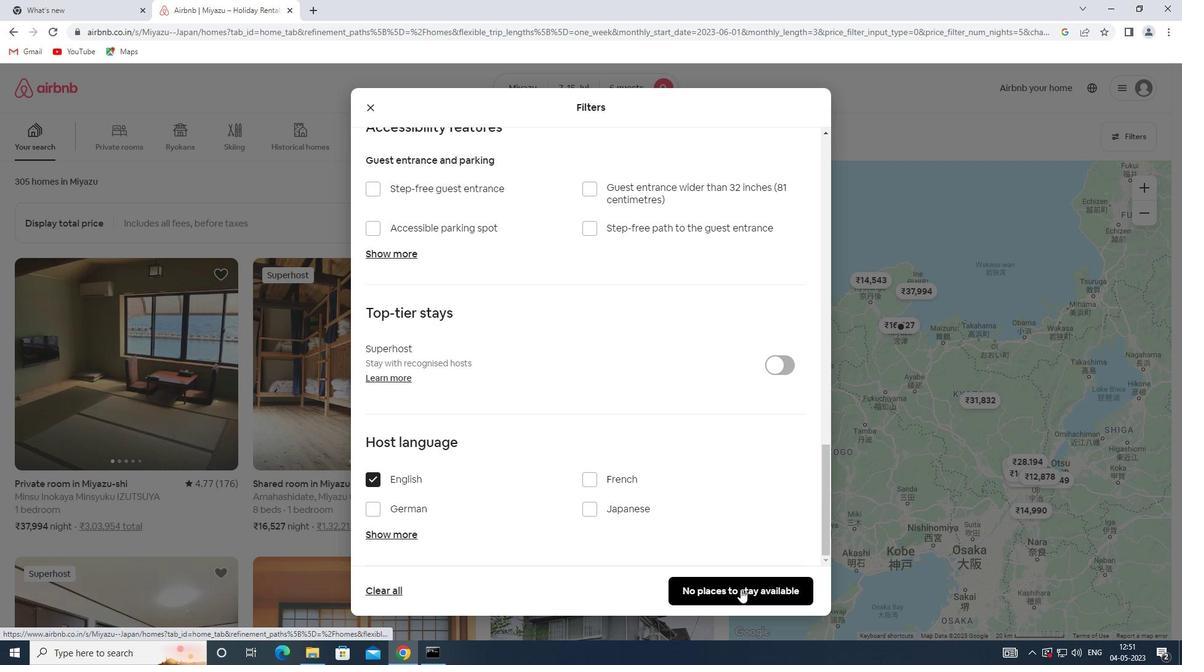 
